Task: Find connections with filter location Seabra with filter topic #Jobsearchwith filter profile language English with filter current company V-Soft Consulting Group, Inc. with filter school Kalinga University, Raipur with filter industry Spring and Wire Product Manufacturing with filter service category Customer Support with filter keywords title Board of Directors
Action: Mouse moved to (452, 157)
Screenshot: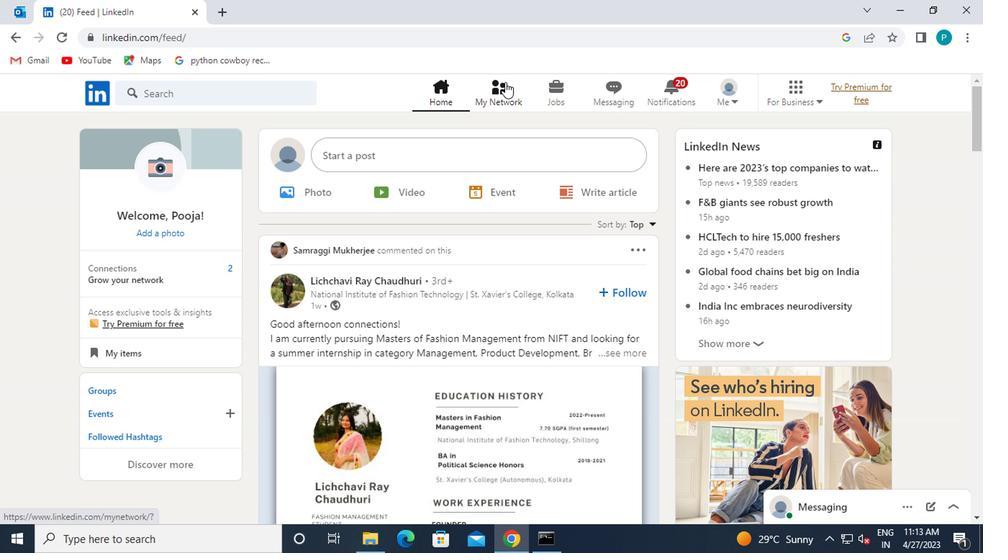 
Action: Mouse pressed left at (452, 157)
Screenshot: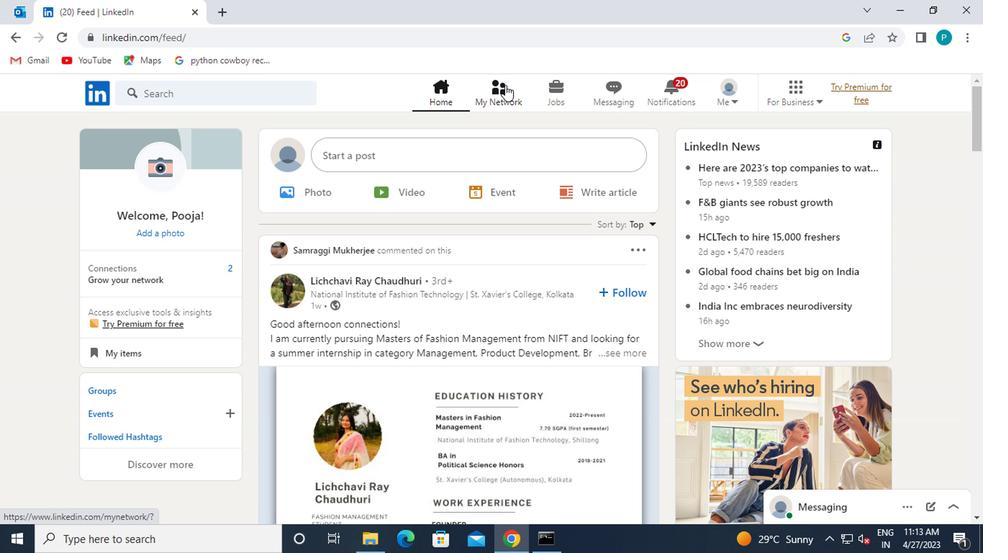 
Action: Mouse moved to (273, 201)
Screenshot: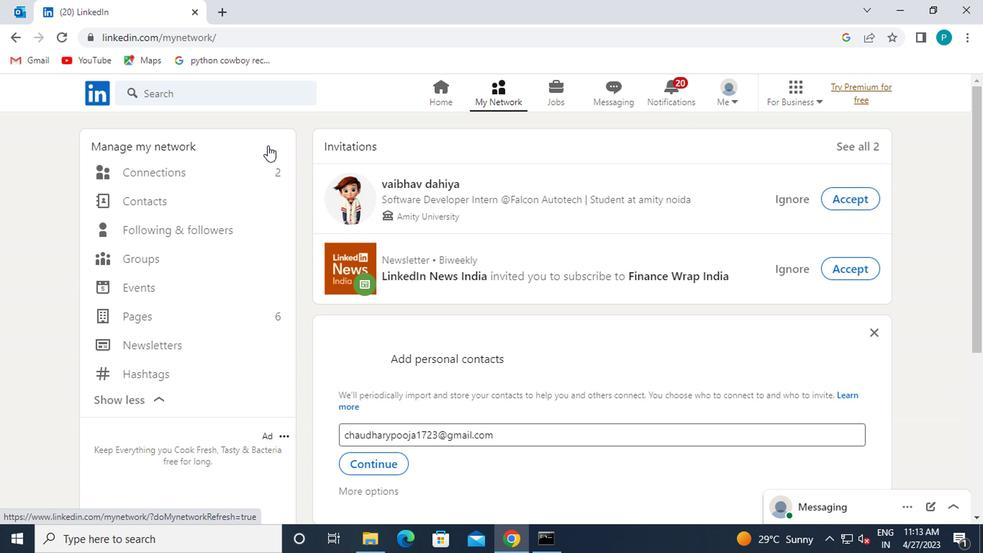 
Action: Mouse pressed left at (273, 201)
Screenshot: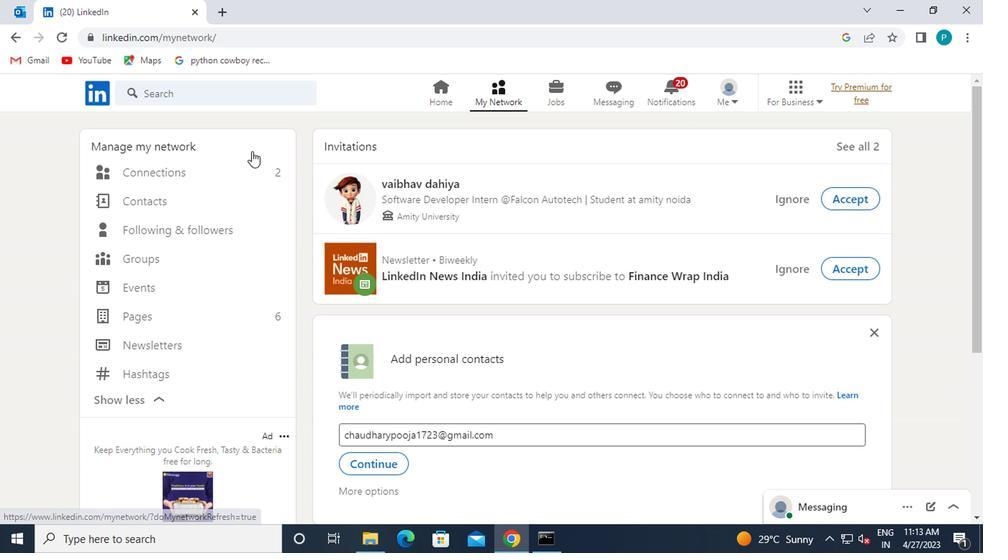 
Action: Mouse moved to (273, 210)
Screenshot: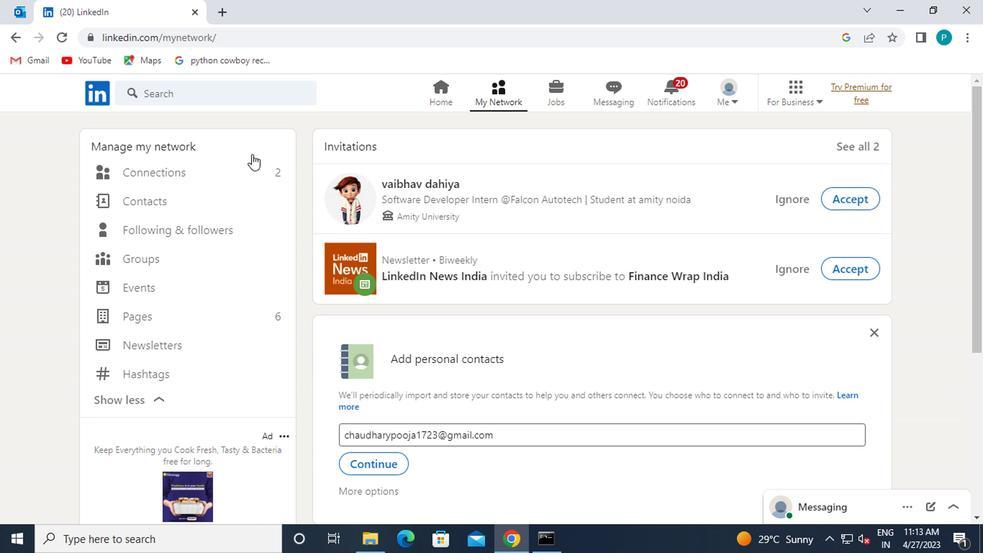 
Action: Mouse pressed left at (273, 210)
Screenshot: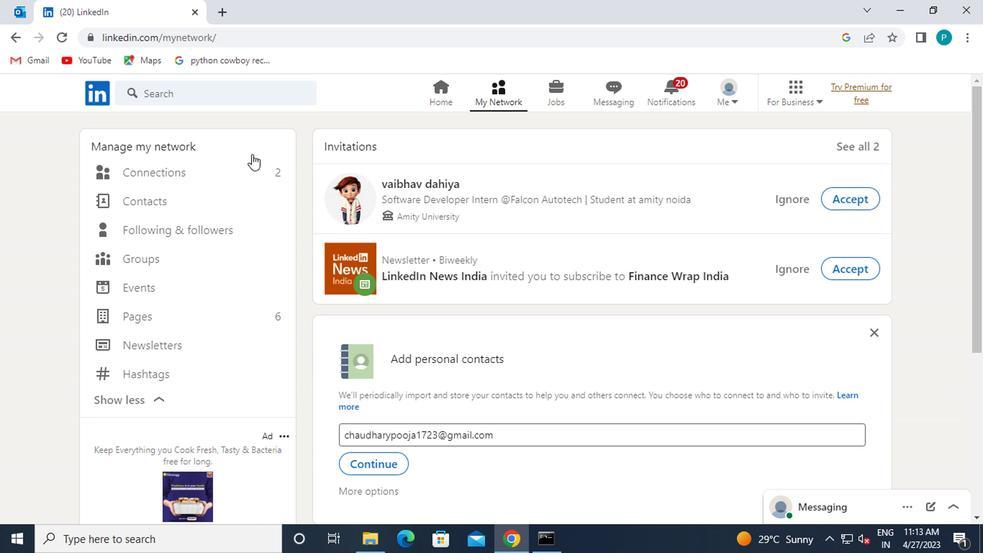 
Action: Mouse moved to (499, 216)
Screenshot: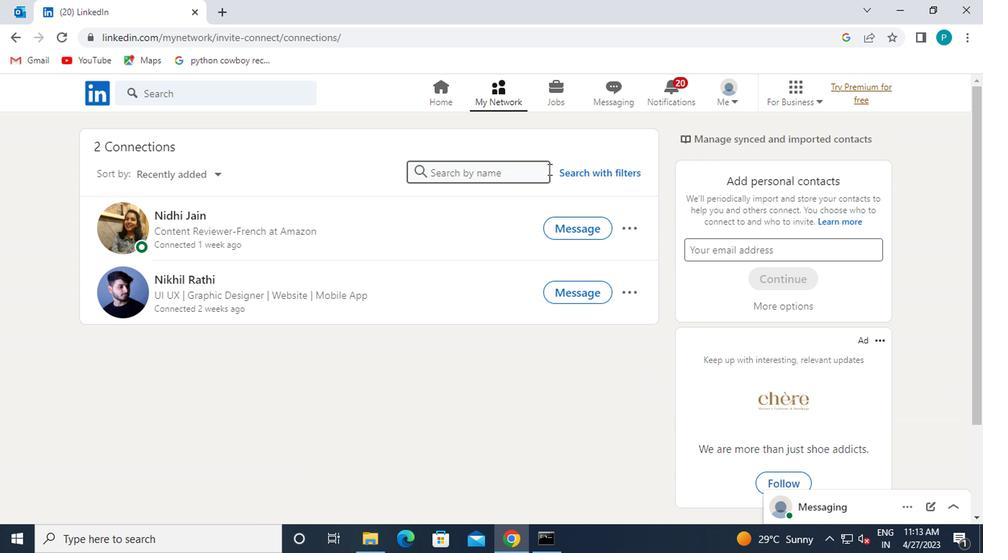 
Action: Mouse pressed left at (499, 216)
Screenshot: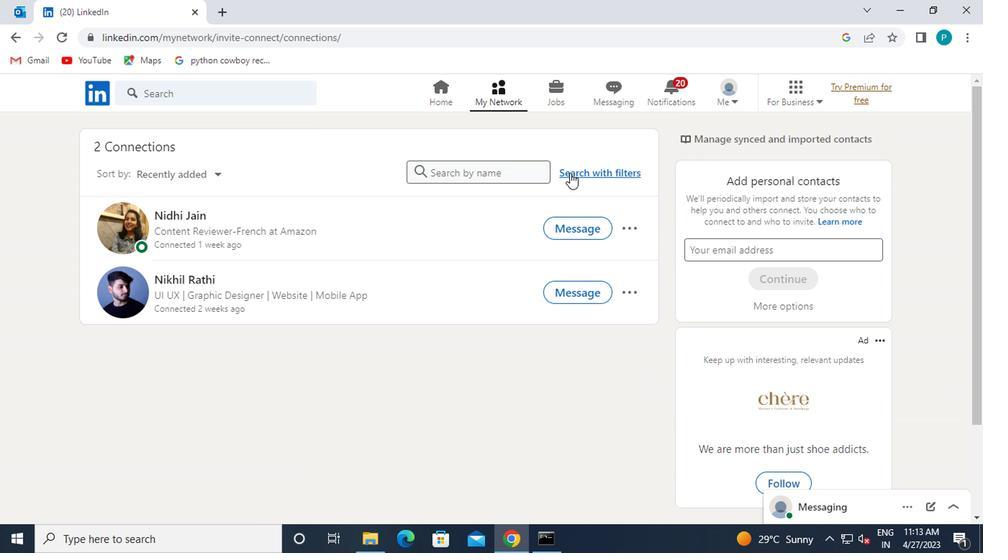 
Action: Mouse moved to (428, 192)
Screenshot: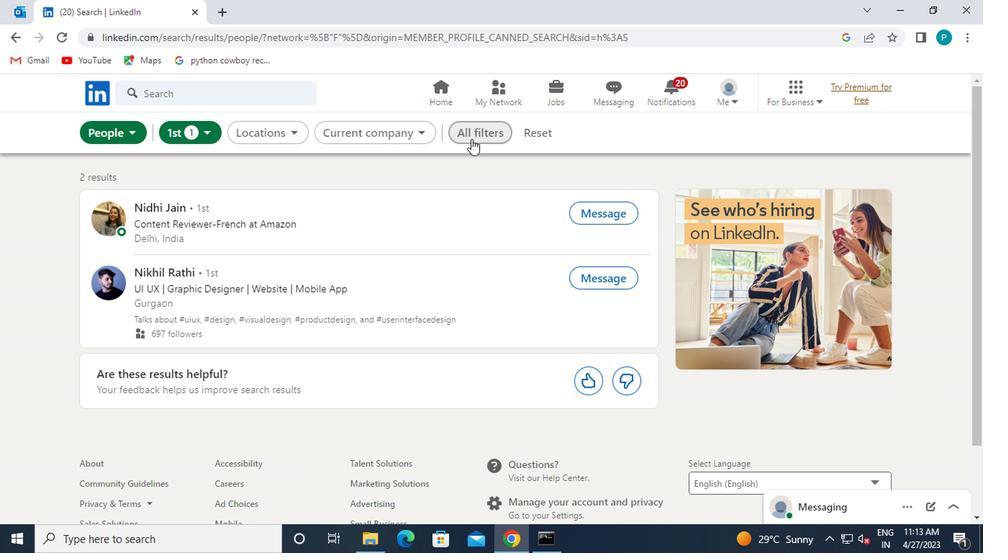 
Action: Mouse pressed left at (428, 192)
Screenshot: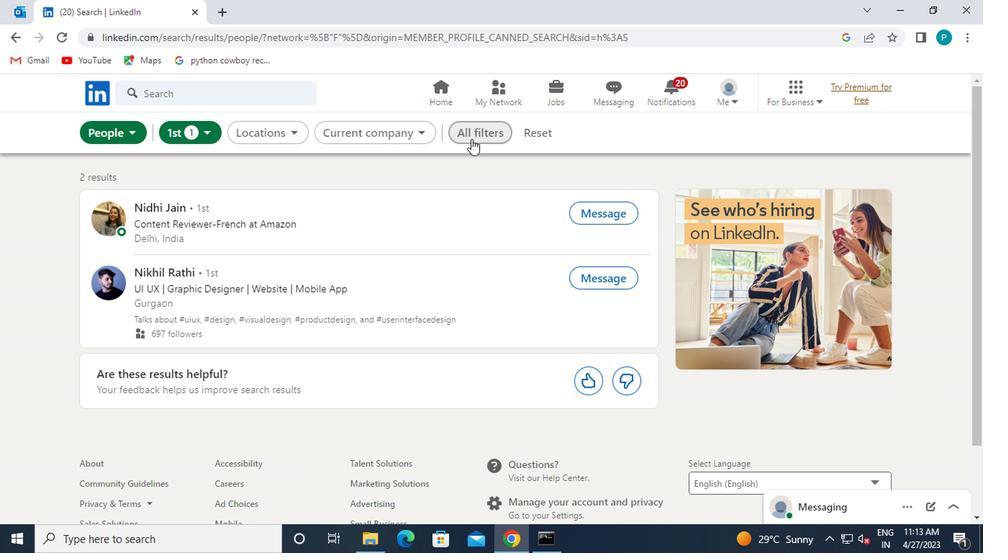 
Action: Mouse moved to (530, 327)
Screenshot: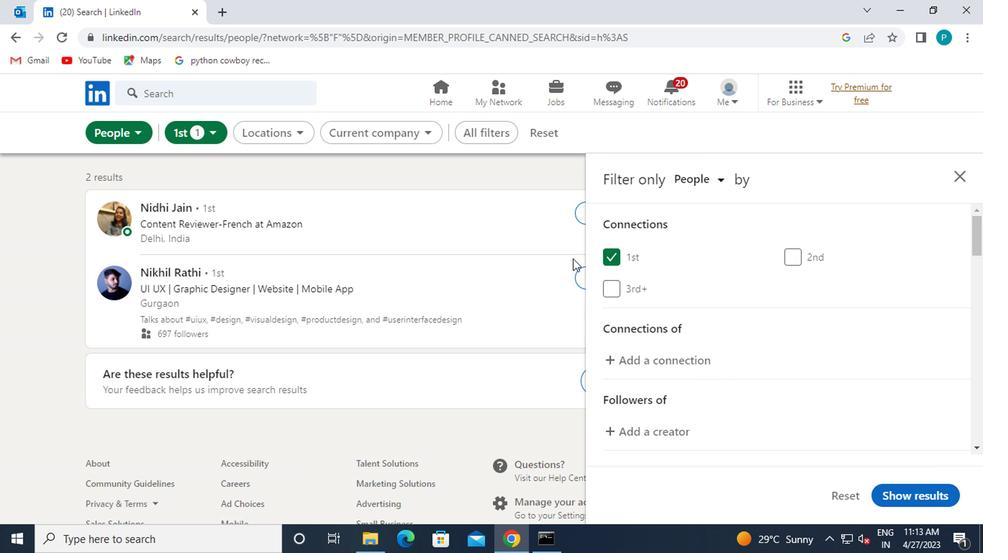 
Action: Mouse scrolled (530, 327) with delta (0, 0)
Screenshot: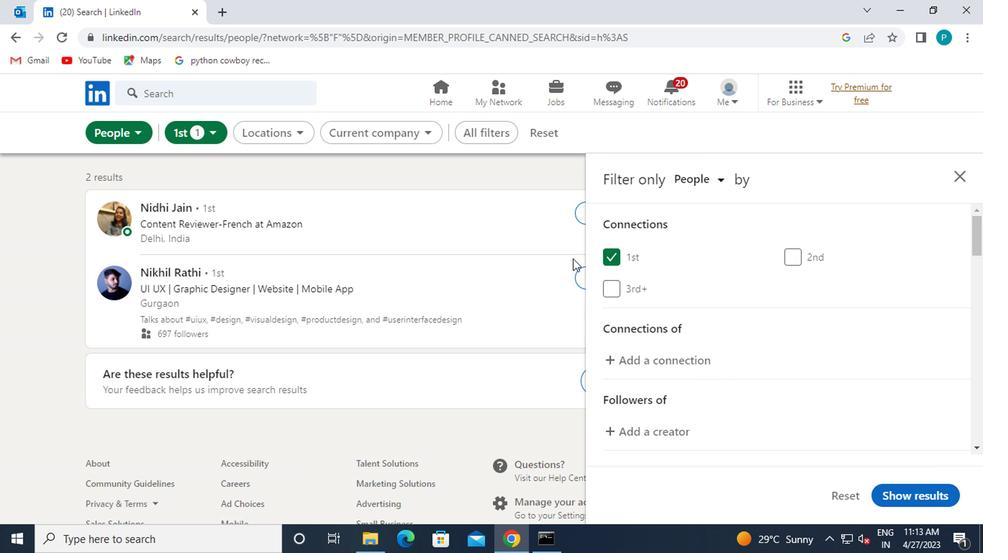 
Action: Mouse moved to (531, 331)
Screenshot: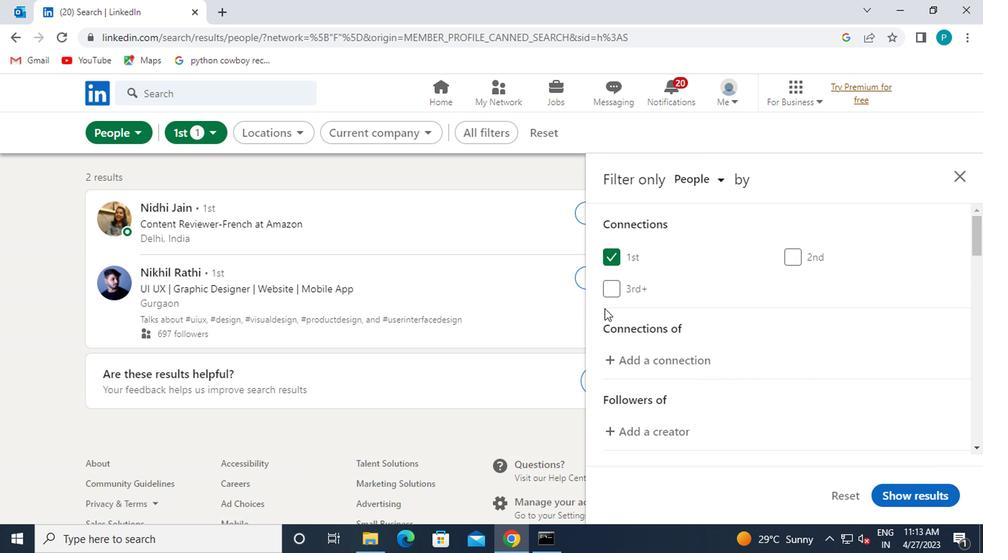 
Action: Mouse scrolled (531, 330) with delta (0, 0)
Screenshot: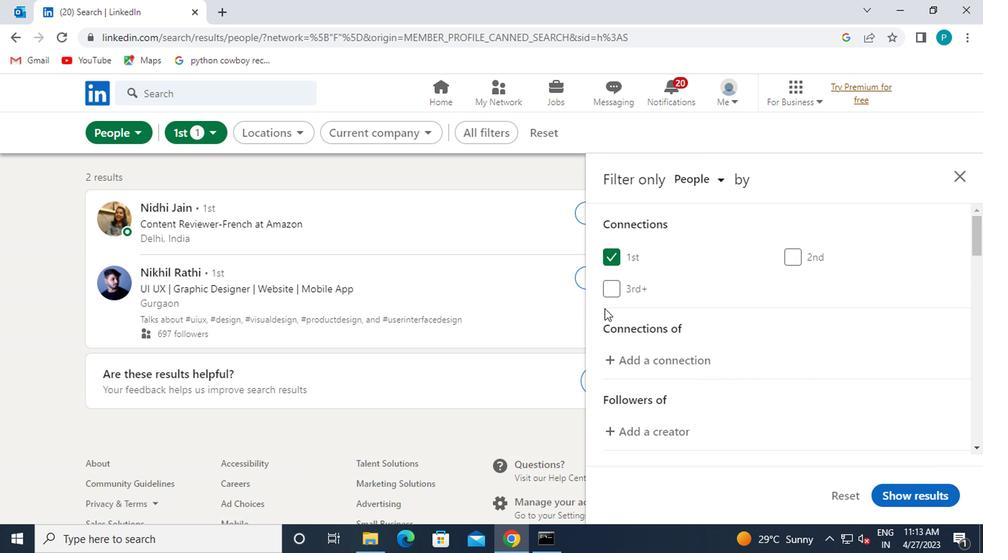 
Action: Mouse moved to (676, 389)
Screenshot: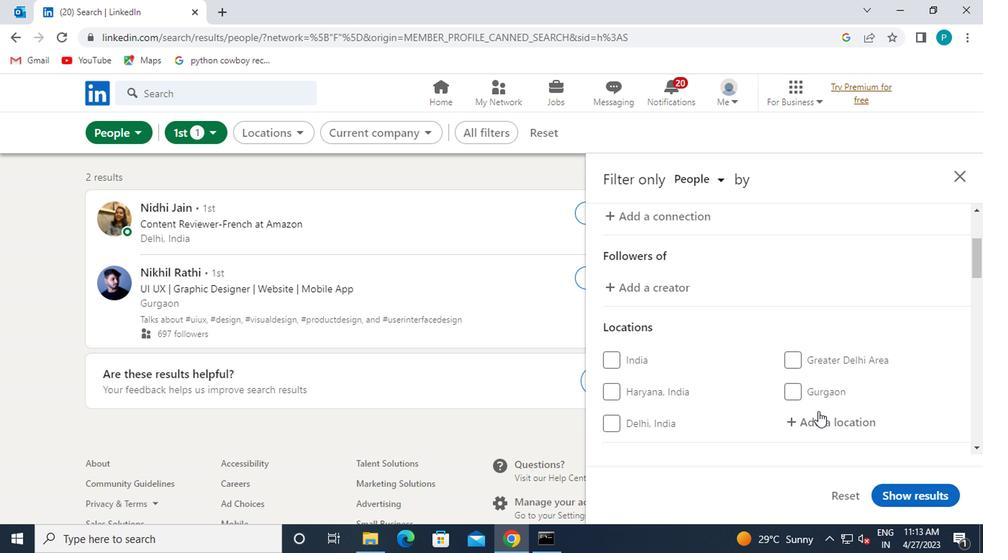 
Action: Mouse pressed left at (676, 389)
Screenshot: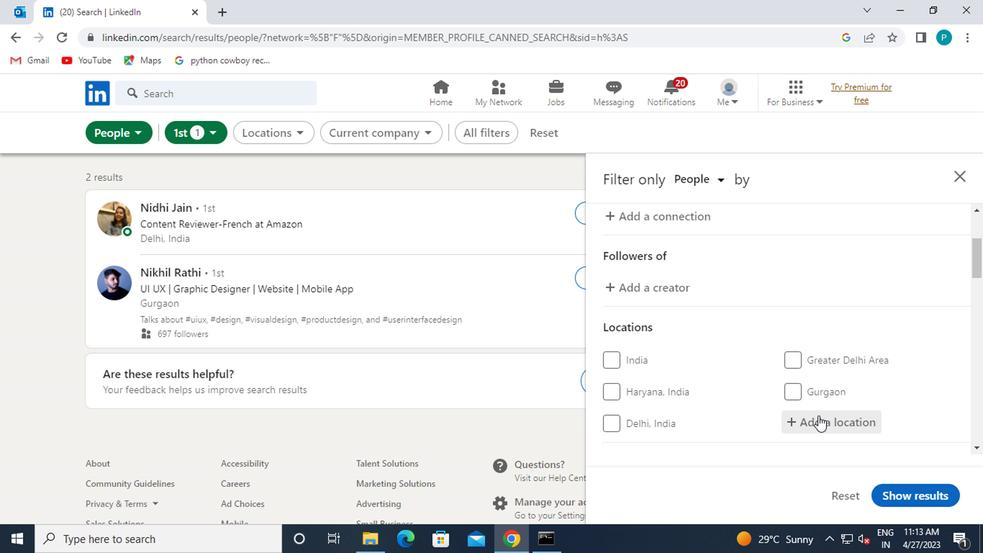 
Action: Mouse moved to (676, 390)
Screenshot: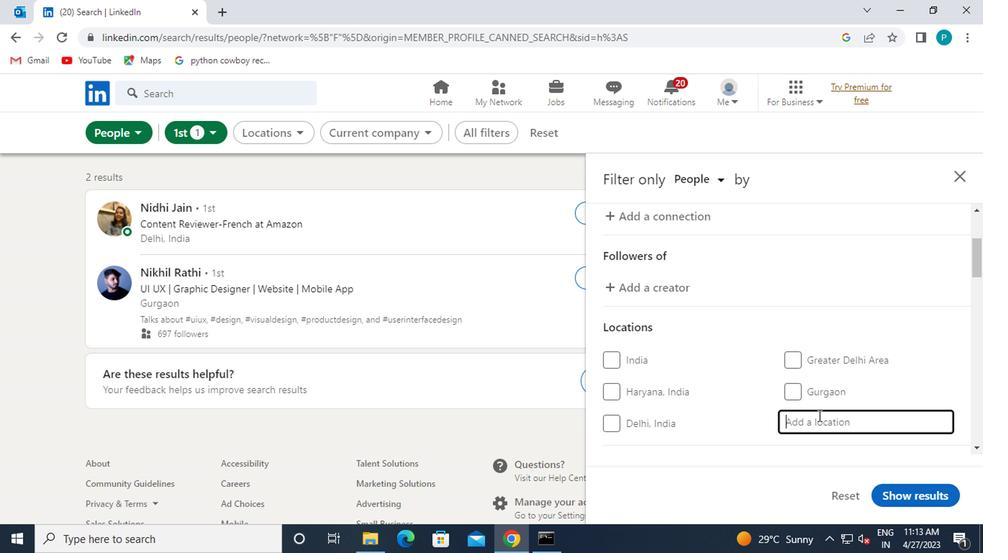 
Action: Key pressed seabra
Screenshot: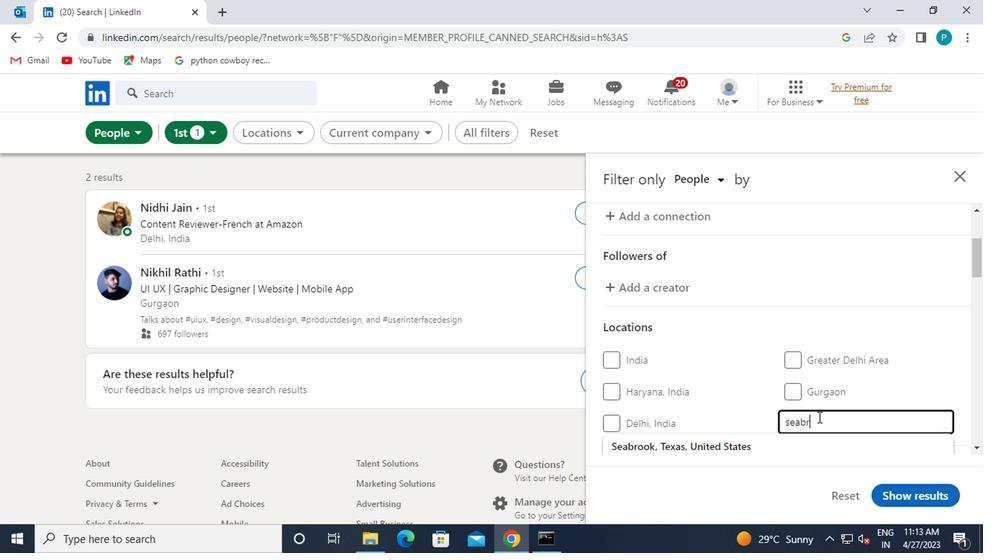 
Action: Mouse moved to (627, 360)
Screenshot: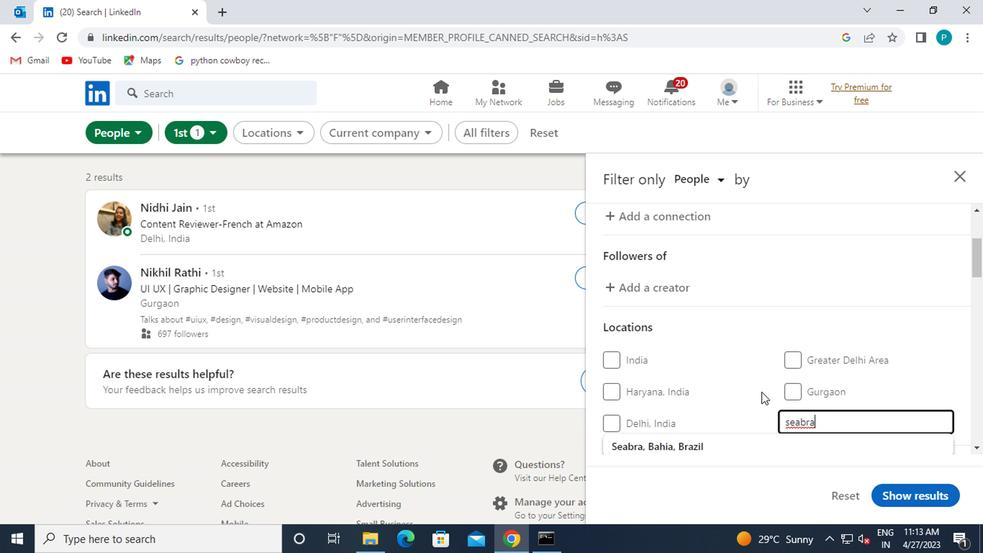 
Action: Mouse scrolled (627, 359) with delta (0, 0)
Screenshot: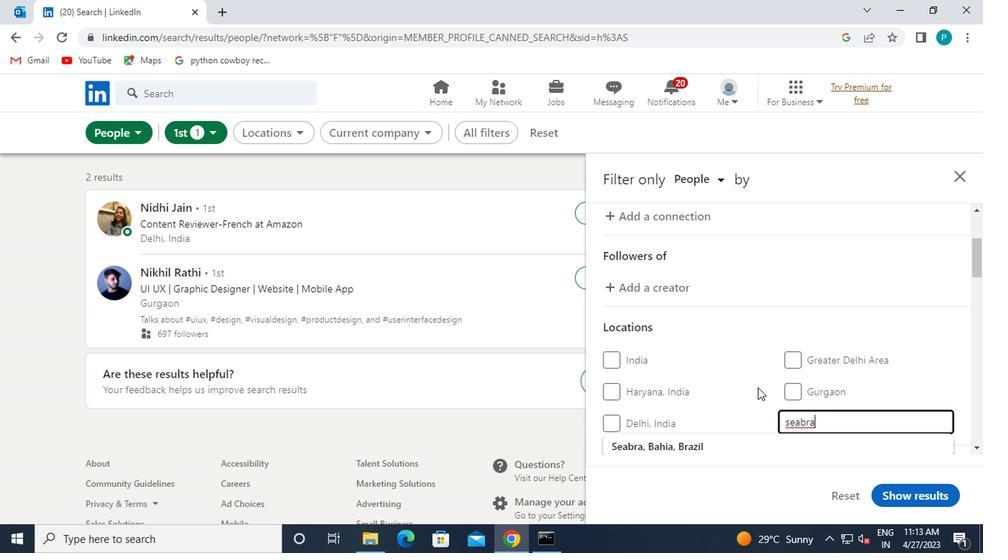 
Action: Mouse moved to (596, 360)
Screenshot: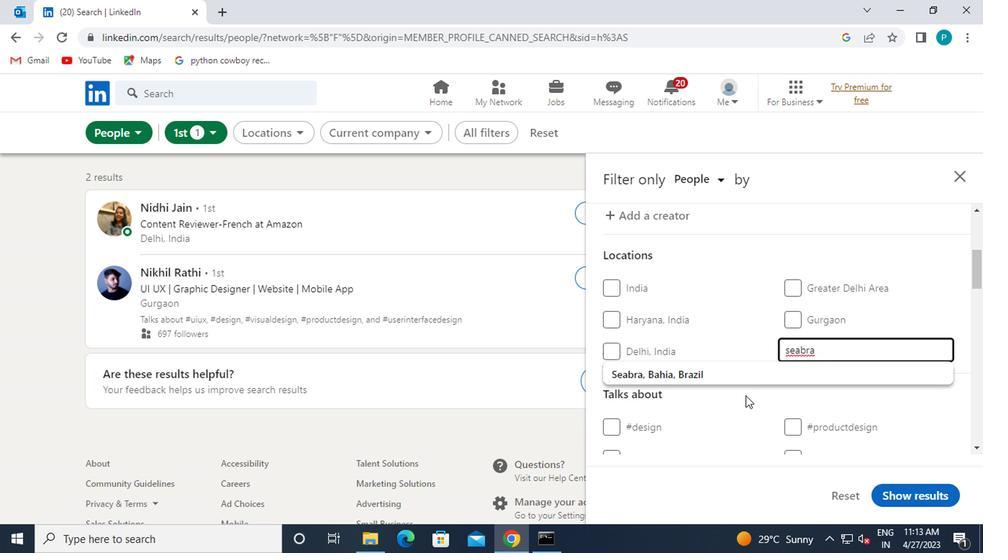 
Action: Mouse pressed left at (596, 360)
Screenshot: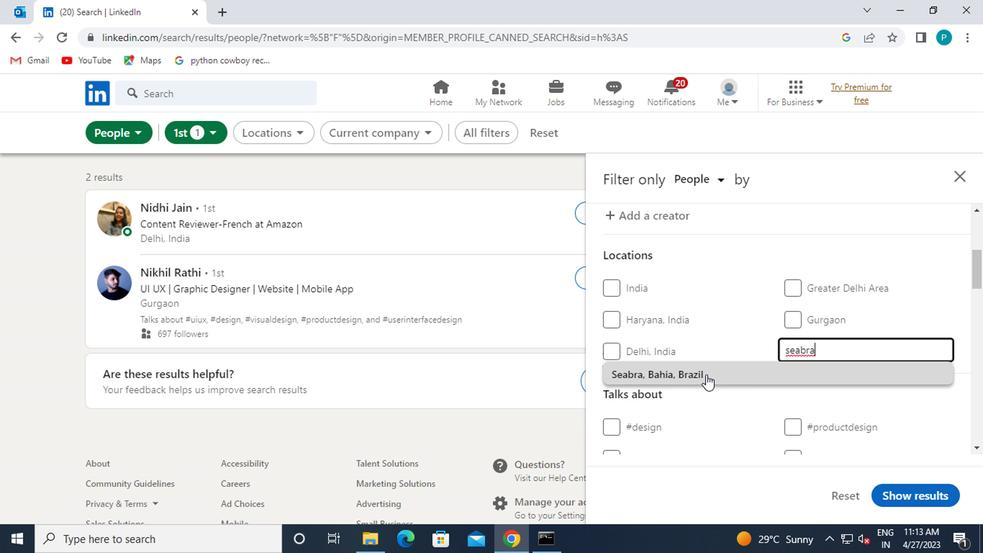 
Action: Mouse moved to (667, 379)
Screenshot: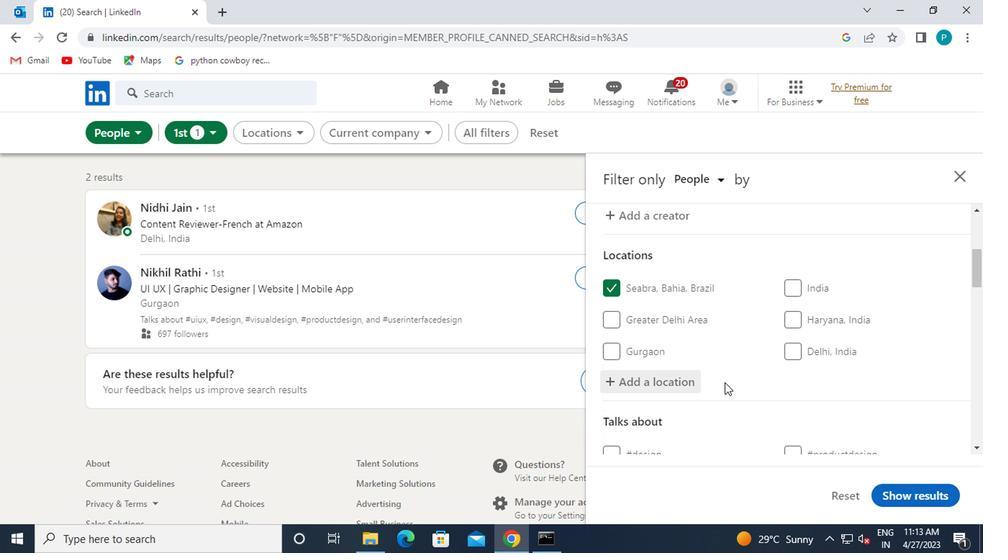 
Action: Mouse scrolled (667, 379) with delta (0, 0)
Screenshot: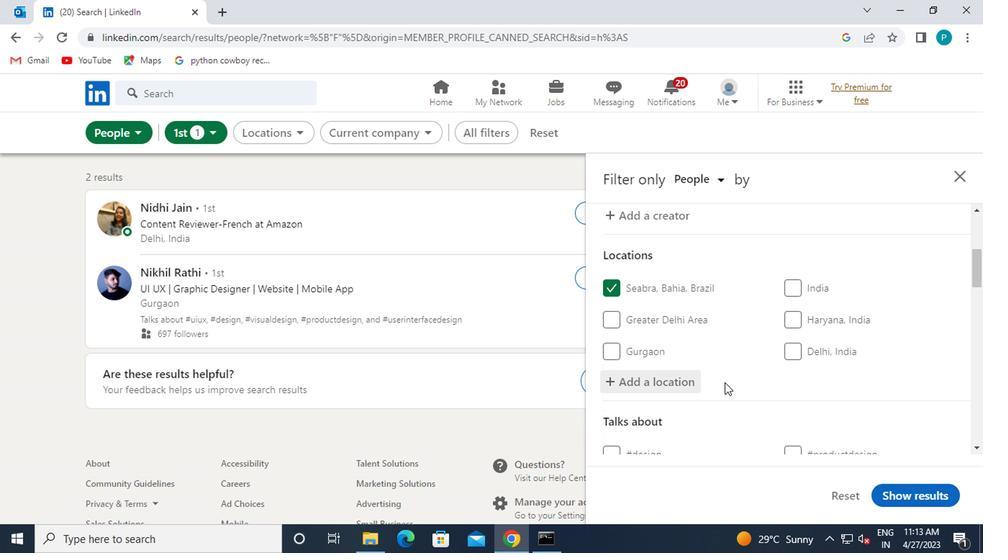 
Action: Mouse moved to (672, 381)
Screenshot: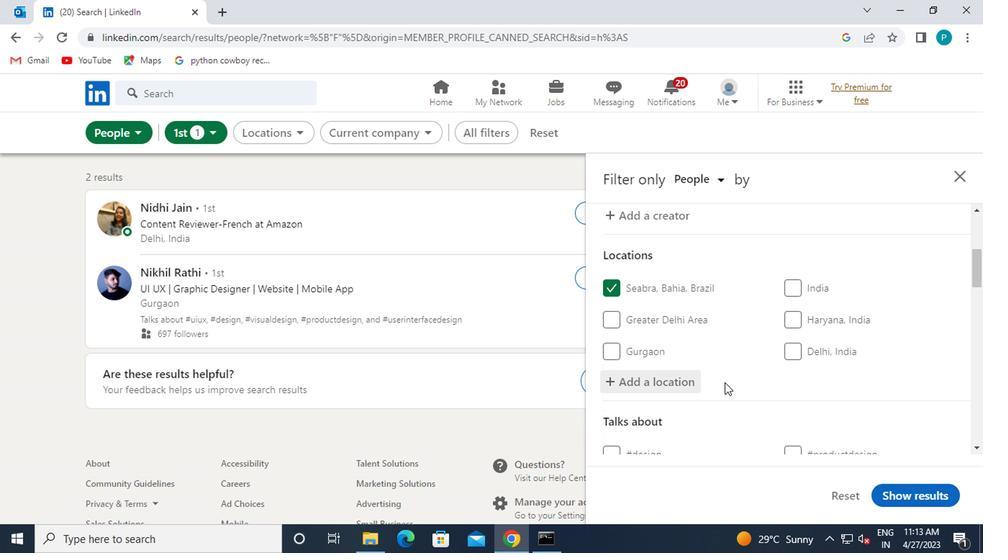 
Action: Mouse scrolled (672, 380) with delta (0, 0)
Screenshot: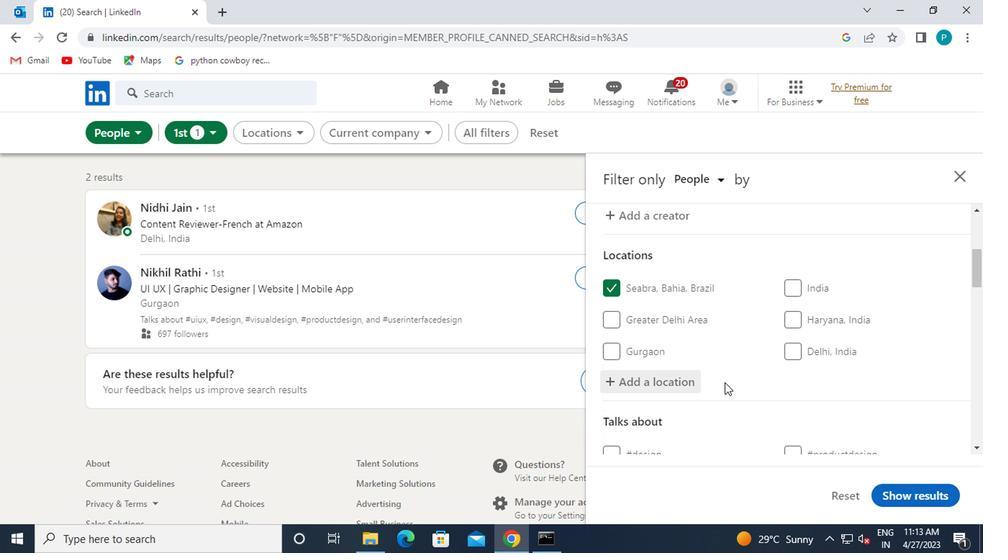 
Action: Mouse moved to (646, 329)
Screenshot: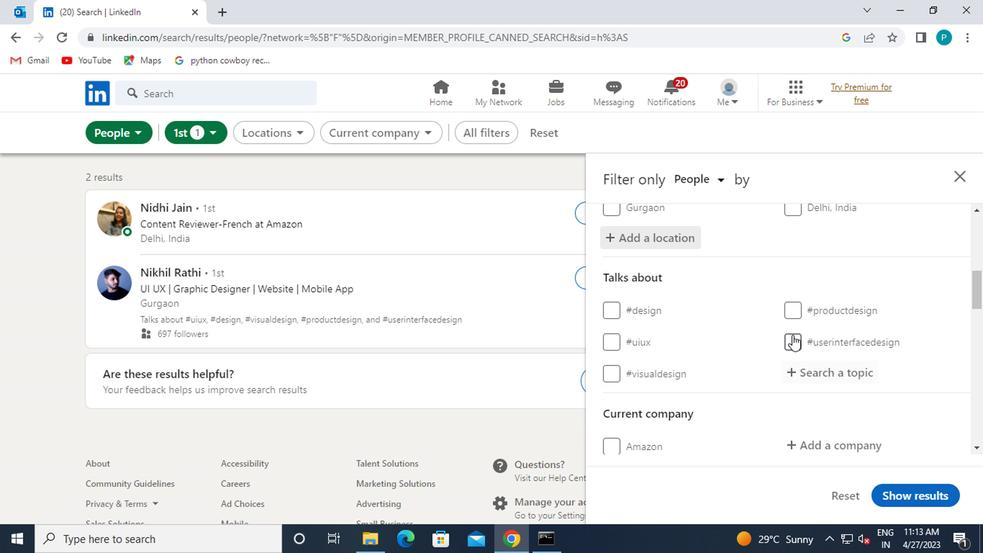 
Action: Mouse scrolled (646, 329) with delta (0, 0)
Screenshot: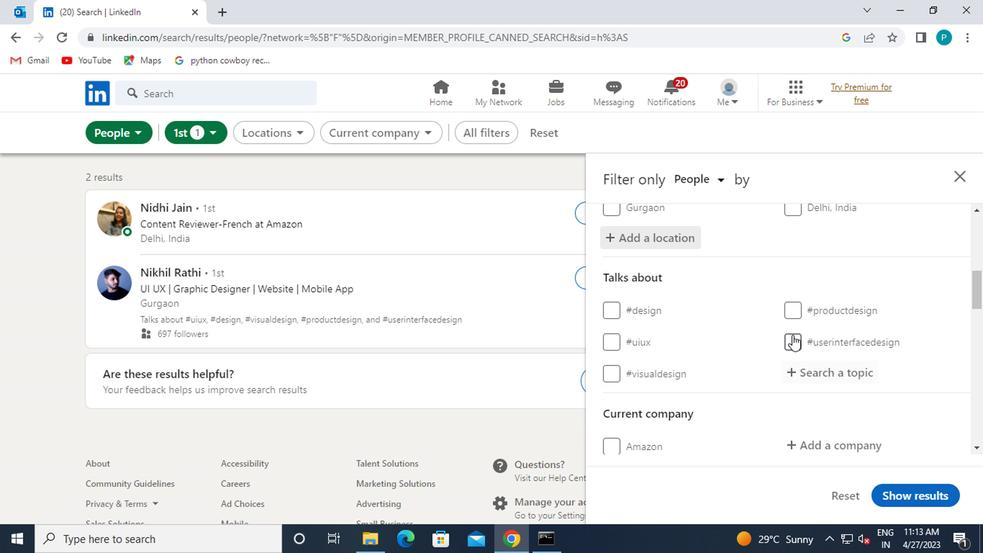 
Action: Mouse moved to (643, 330)
Screenshot: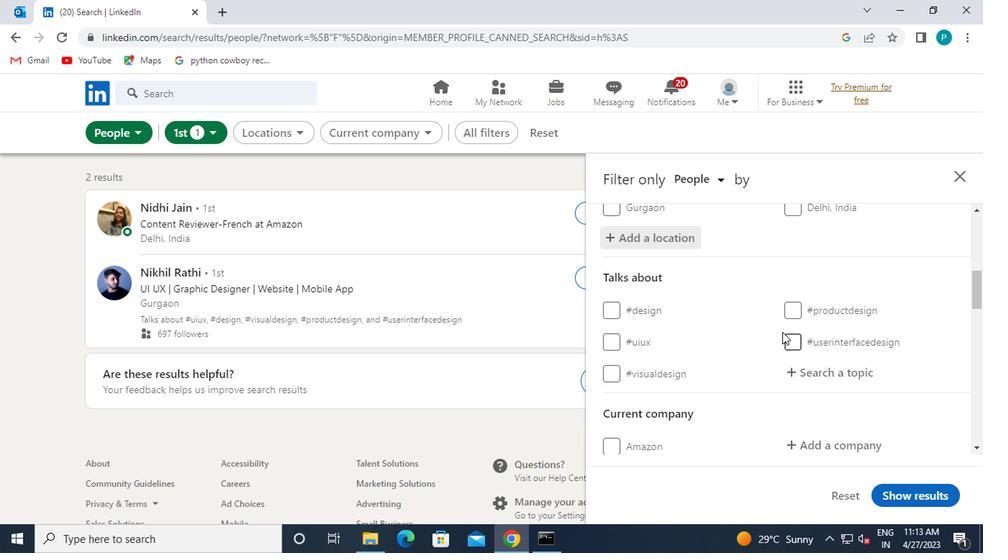 
Action: Mouse scrolled (643, 330) with delta (0, 0)
Screenshot: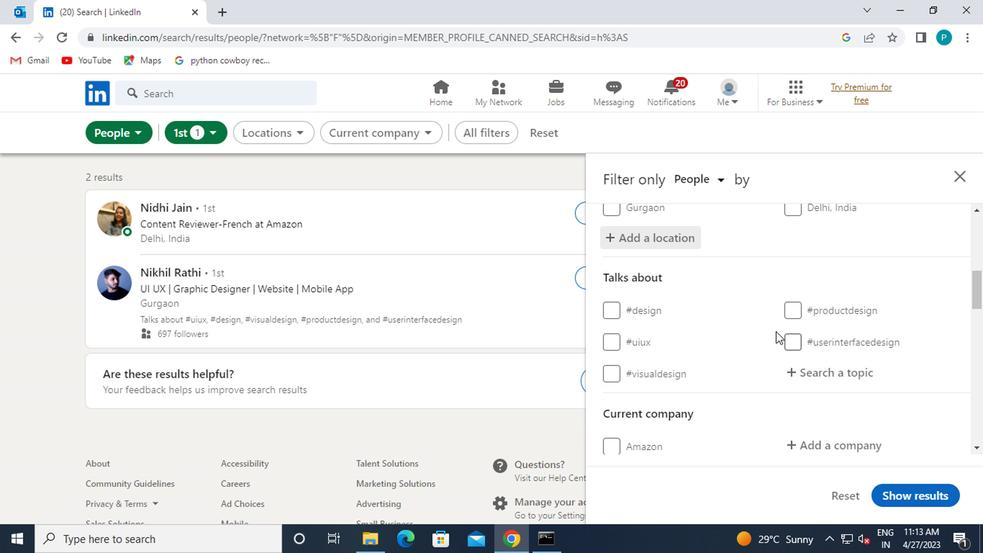 
Action: Mouse scrolled (643, 329) with delta (0, 0)
Screenshot: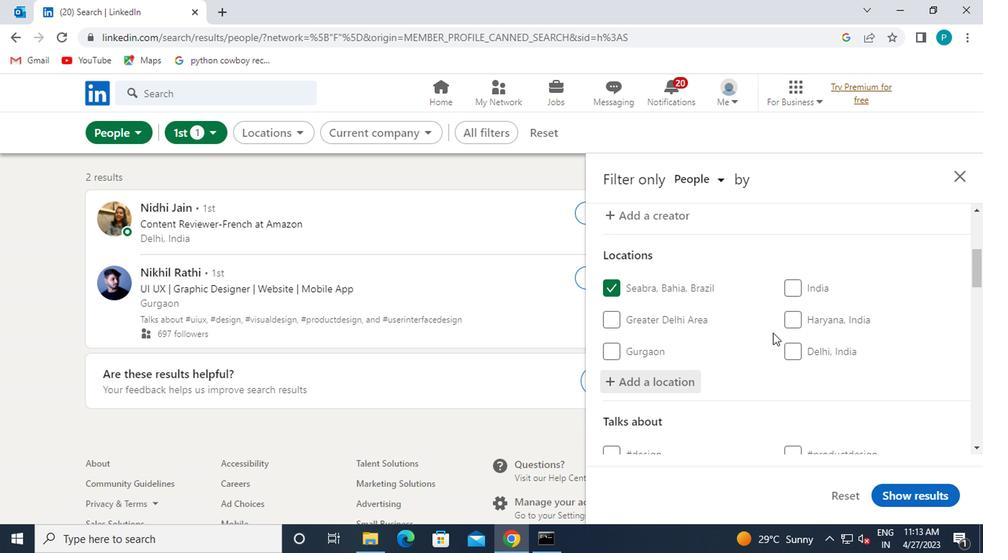 
Action: Mouse moved to (643, 334)
Screenshot: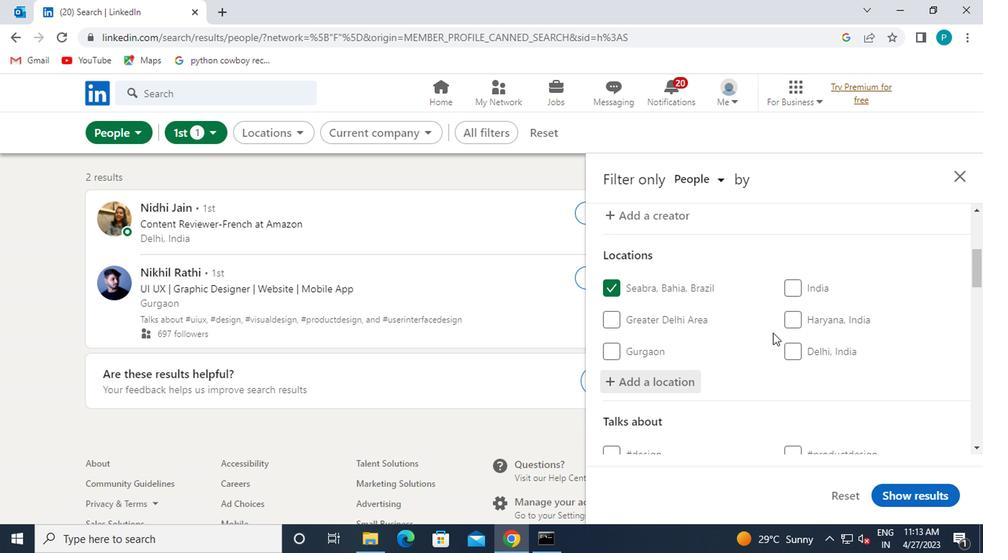 
Action: Mouse scrolled (643, 333) with delta (0, 0)
Screenshot: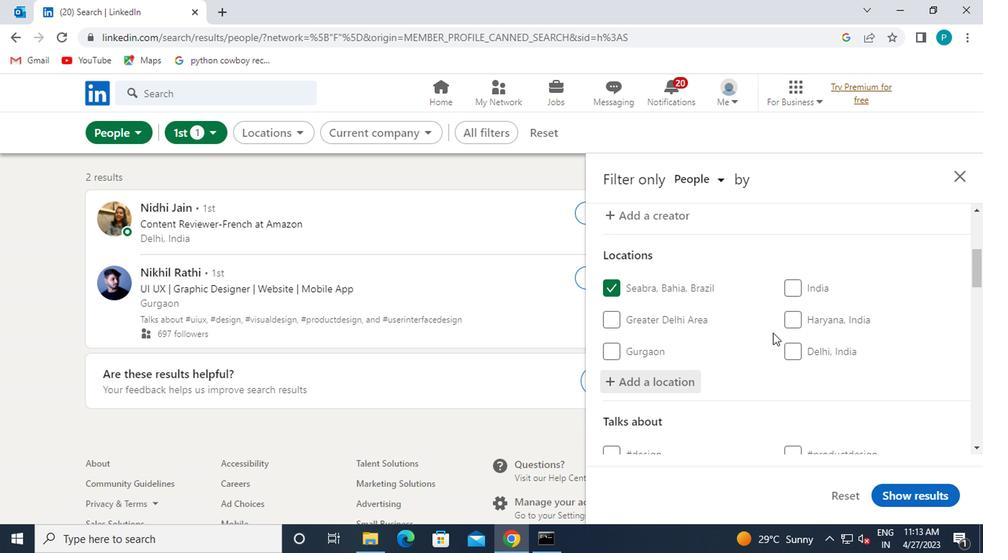
Action: Mouse moved to (678, 358)
Screenshot: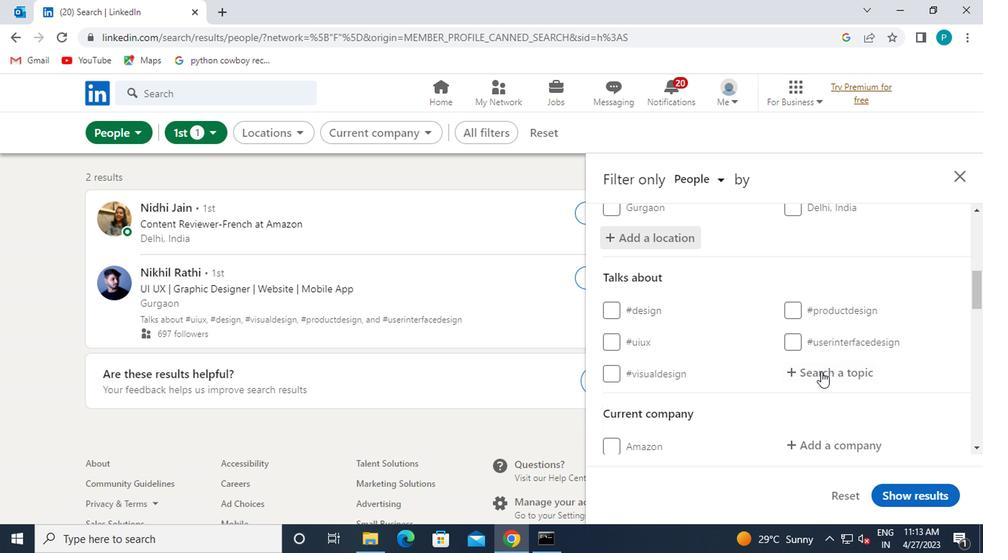 
Action: Mouse pressed left at (678, 358)
Screenshot: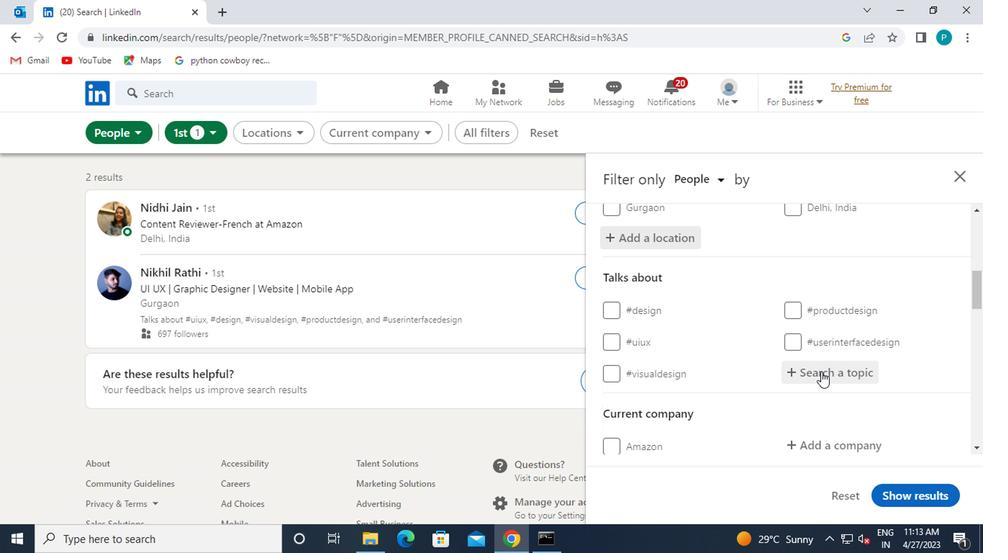 
Action: Mouse moved to (676, 357)
Screenshot: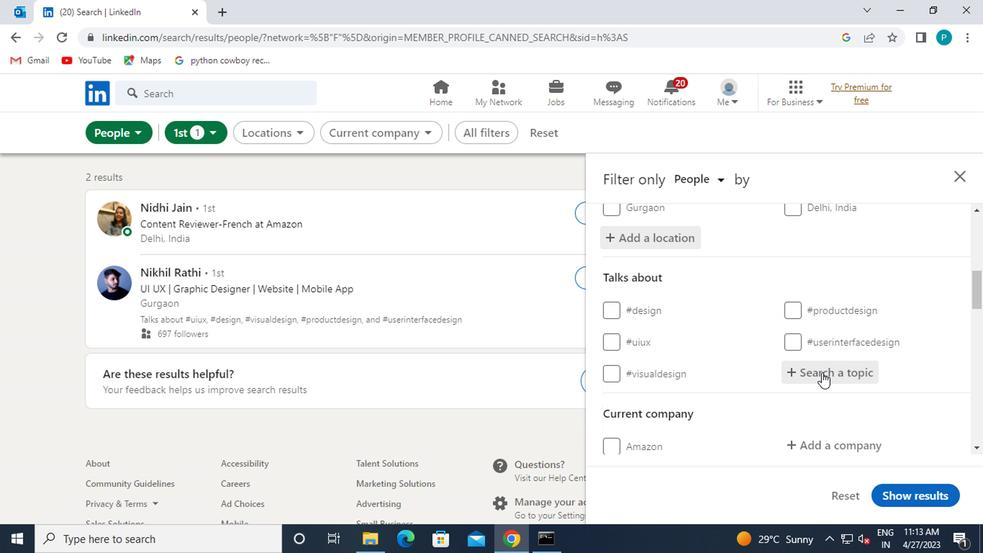 
Action: Key pressed <Key.shift>#<Key.caps_lock>J<Key.caps_lock>OBSEARCG<Key.backspace>H
Screenshot: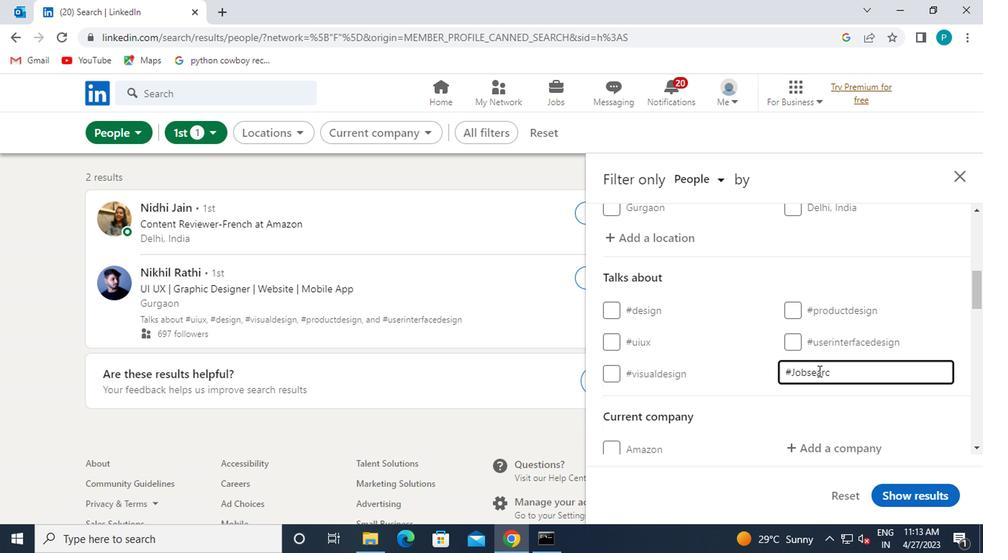 
Action: Mouse moved to (651, 357)
Screenshot: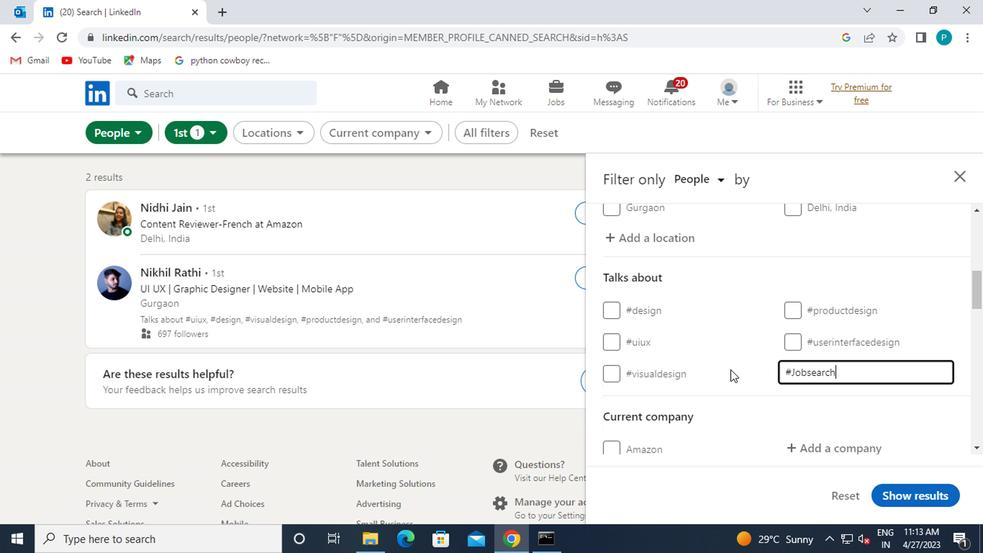 
Action: Mouse scrolled (651, 356) with delta (0, 0)
Screenshot: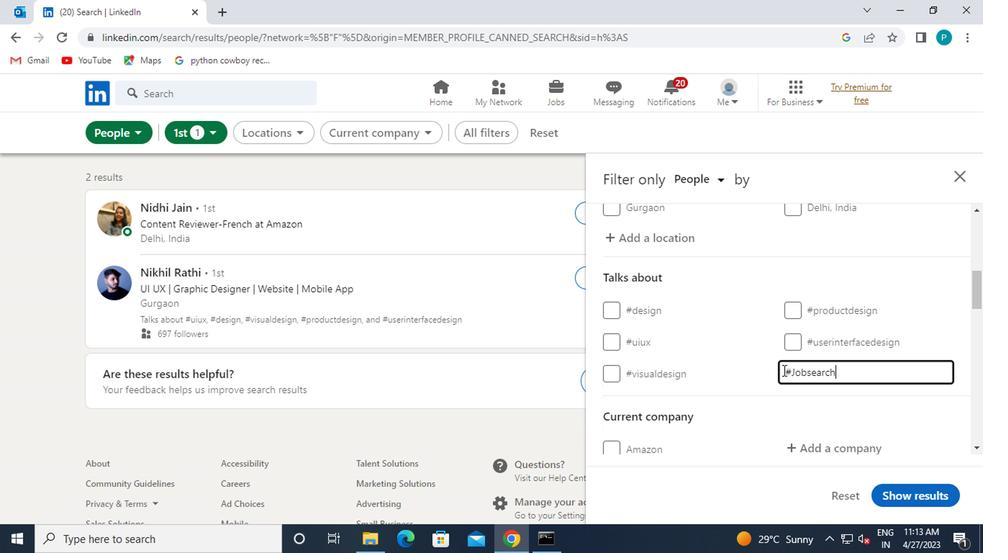 
Action: Mouse moved to (655, 360)
Screenshot: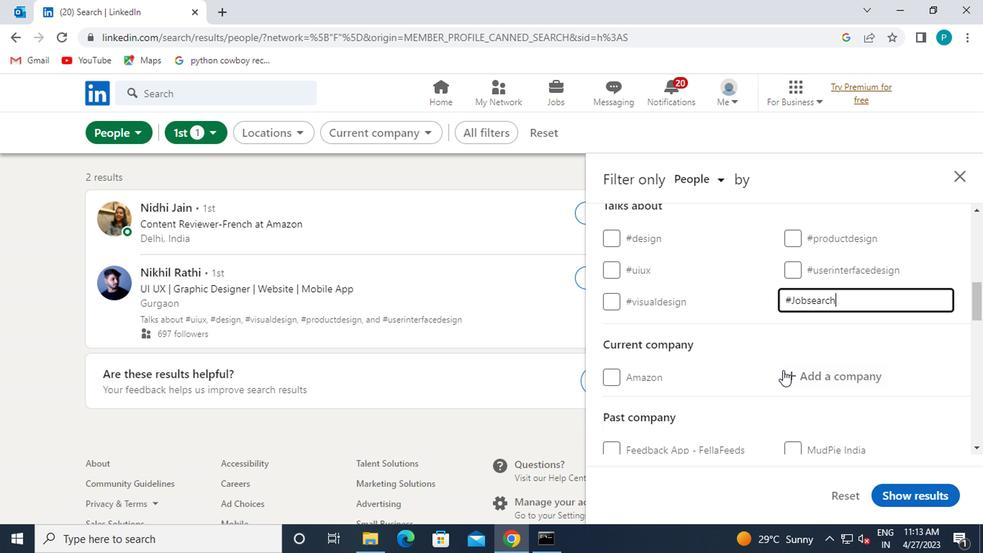 
Action: Mouse pressed left at (655, 360)
Screenshot: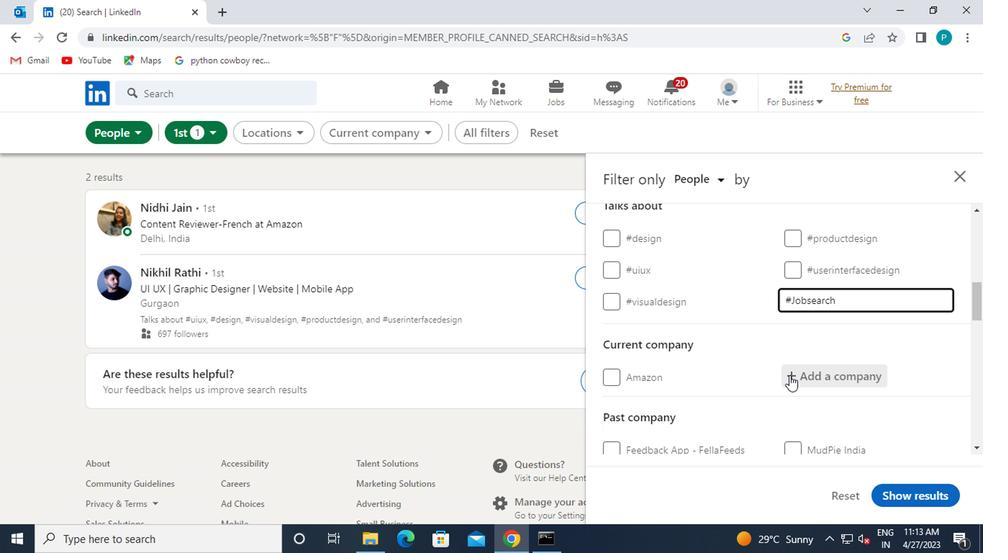 
Action: Key pressed V<Key.space>SOFT
Screenshot: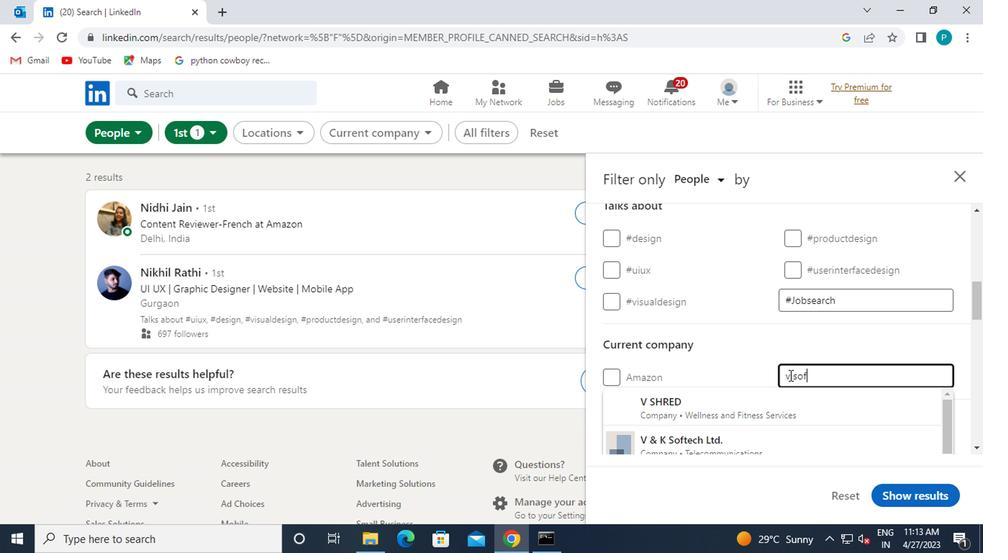 
Action: Mouse moved to (626, 359)
Screenshot: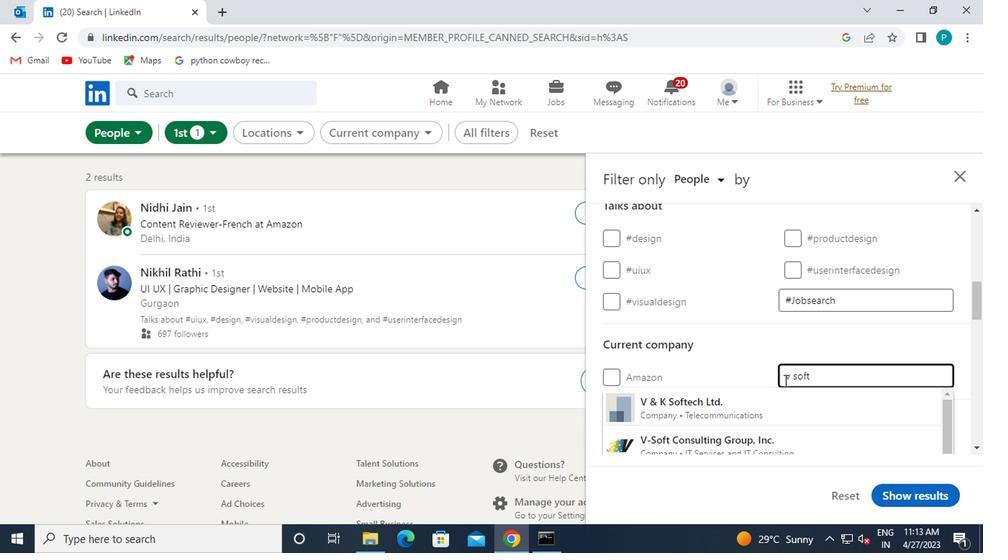 
Action: Mouse scrolled (626, 358) with delta (0, 0)
Screenshot: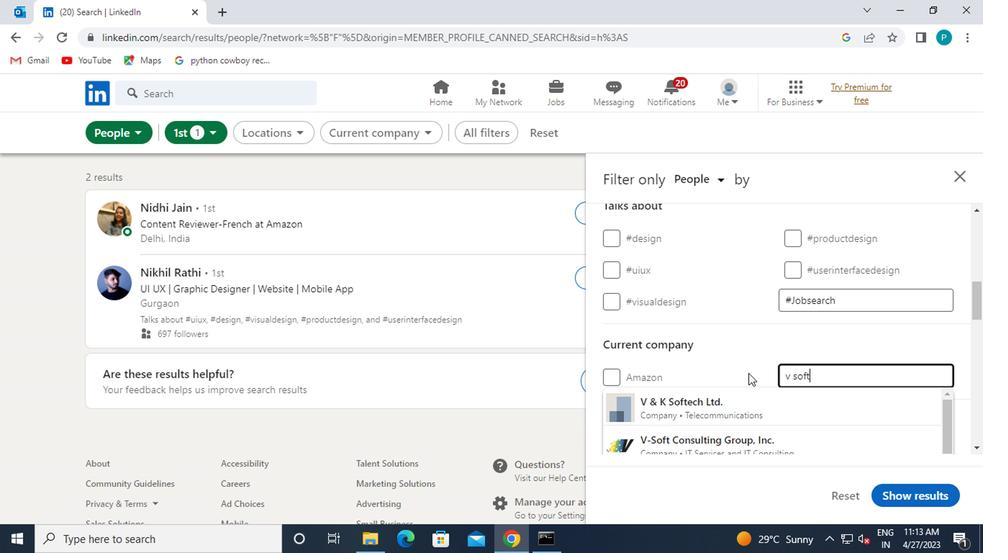
Action: Mouse moved to (607, 355)
Screenshot: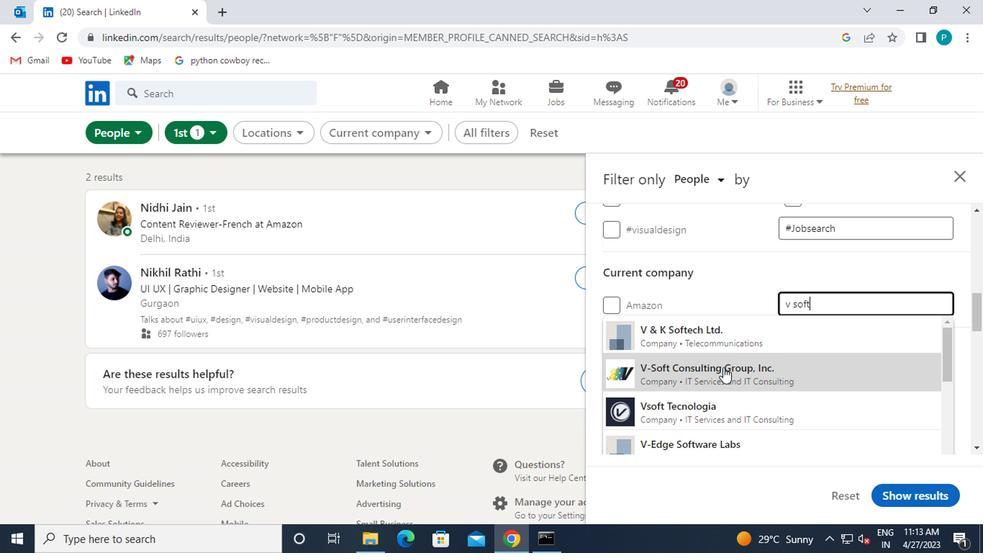 
Action: Mouse pressed left at (607, 355)
Screenshot: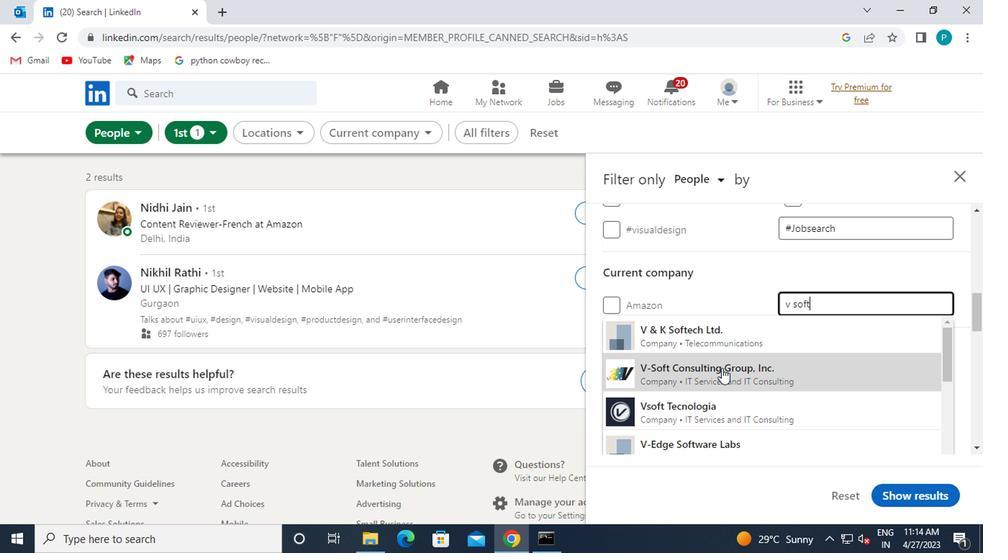 
Action: Mouse moved to (551, 354)
Screenshot: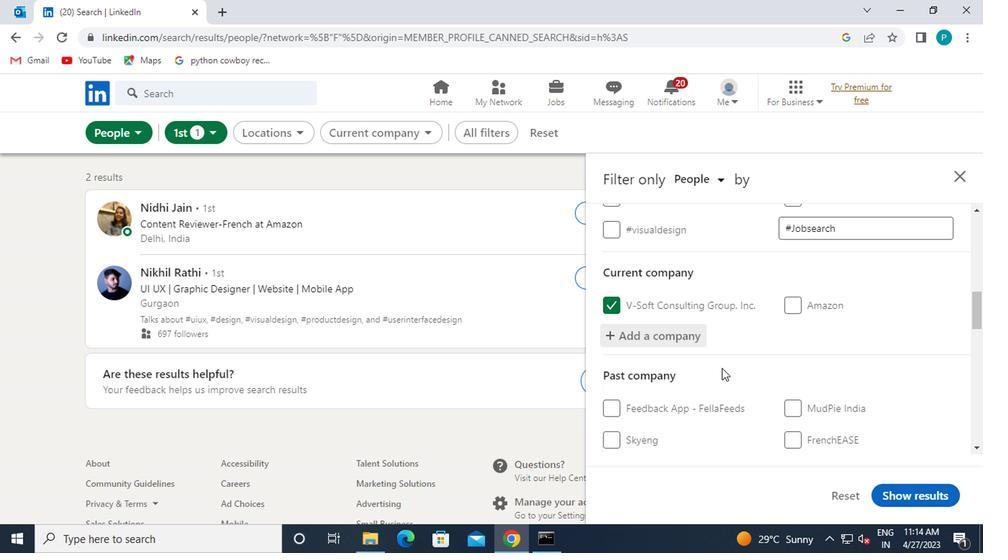 
Action: Mouse scrolled (551, 354) with delta (0, 0)
Screenshot: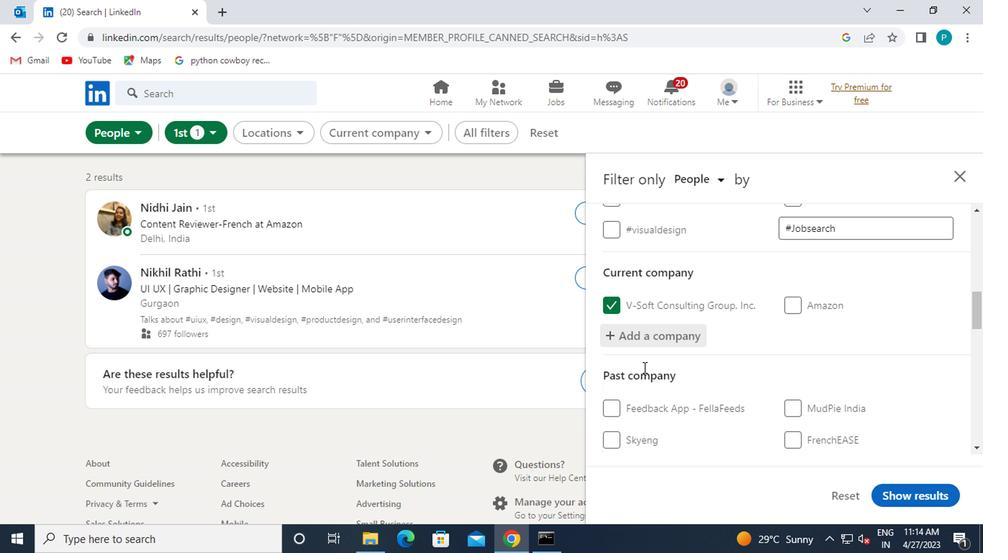 
Action: Mouse scrolled (551, 354) with delta (0, 0)
Screenshot: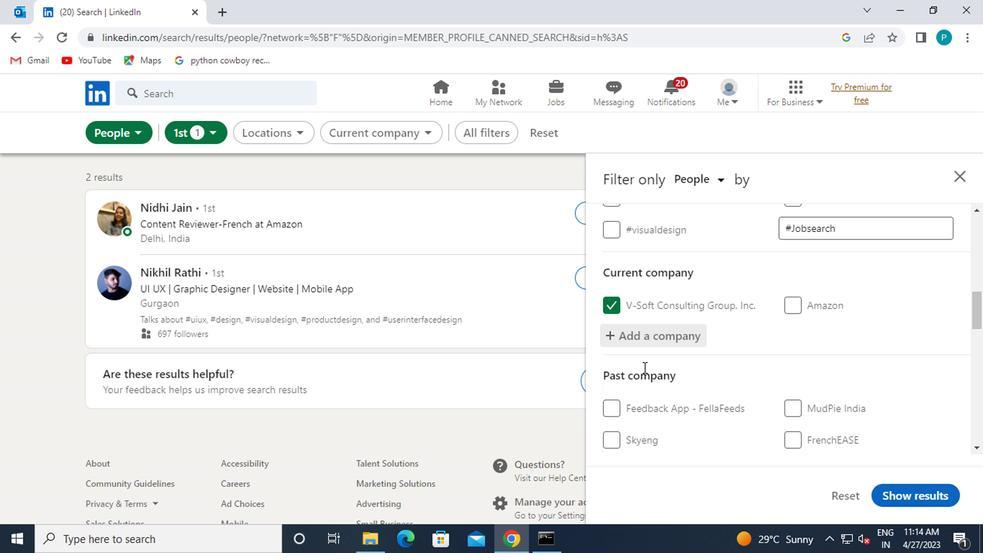 
Action: Mouse moved to (659, 348)
Screenshot: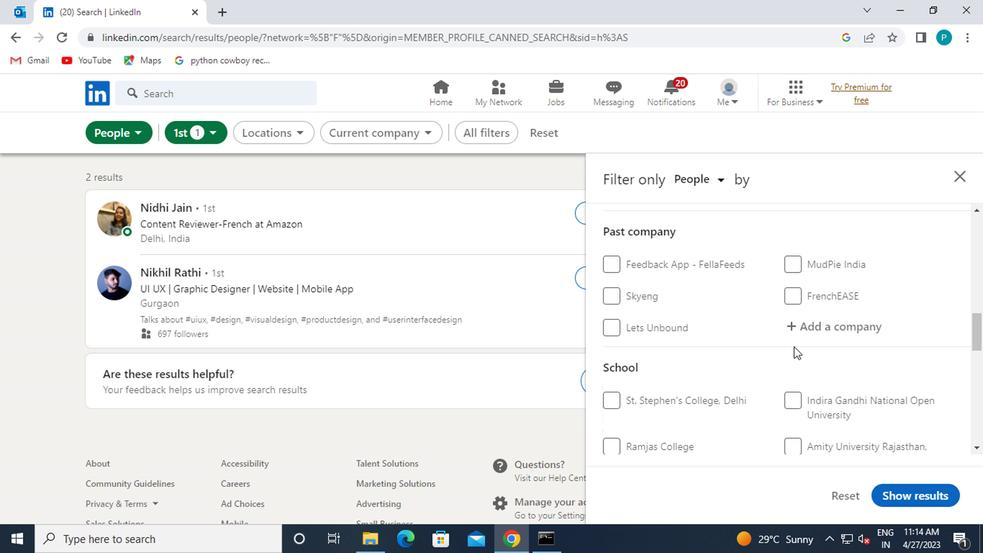 
Action: Mouse scrolled (659, 348) with delta (0, 0)
Screenshot: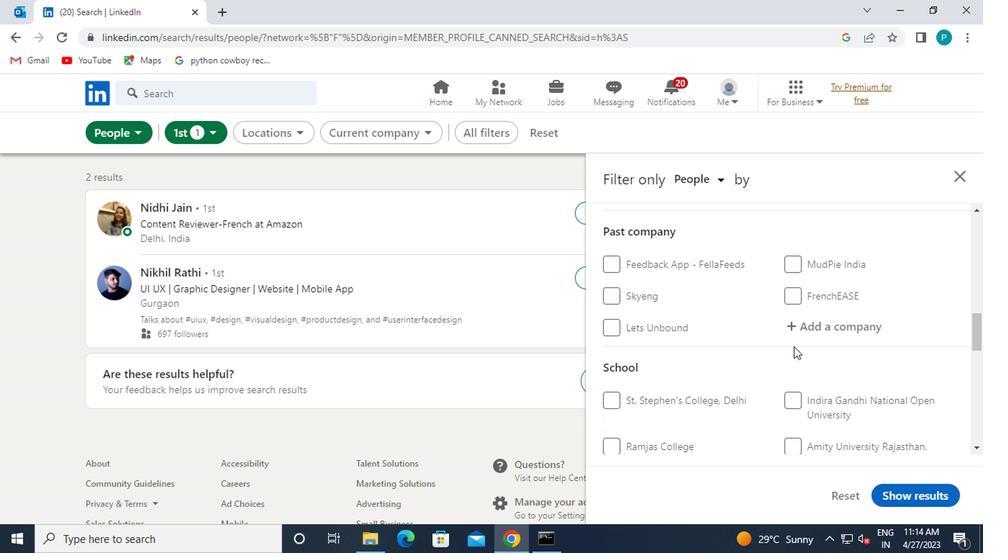 
Action: Mouse moved to (660, 350)
Screenshot: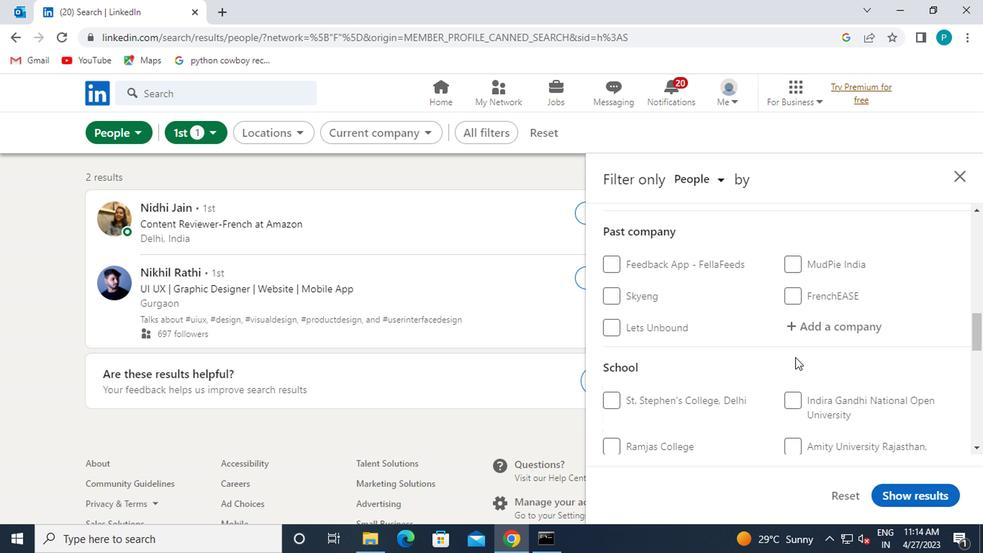 
Action: Mouse scrolled (660, 350) with delta (0, 0)
Screenshot: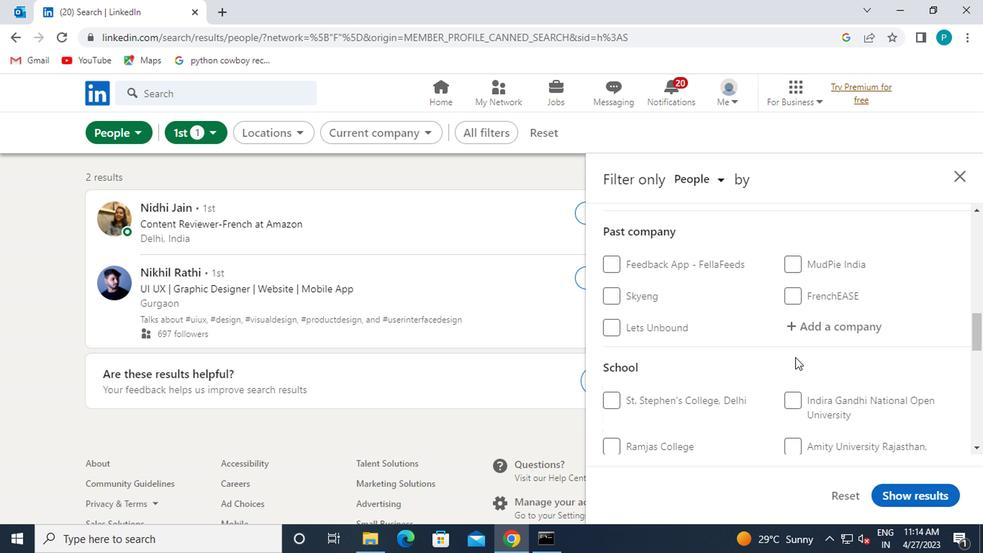 
Action: Mouse moved to (669, 349)
Screenshot: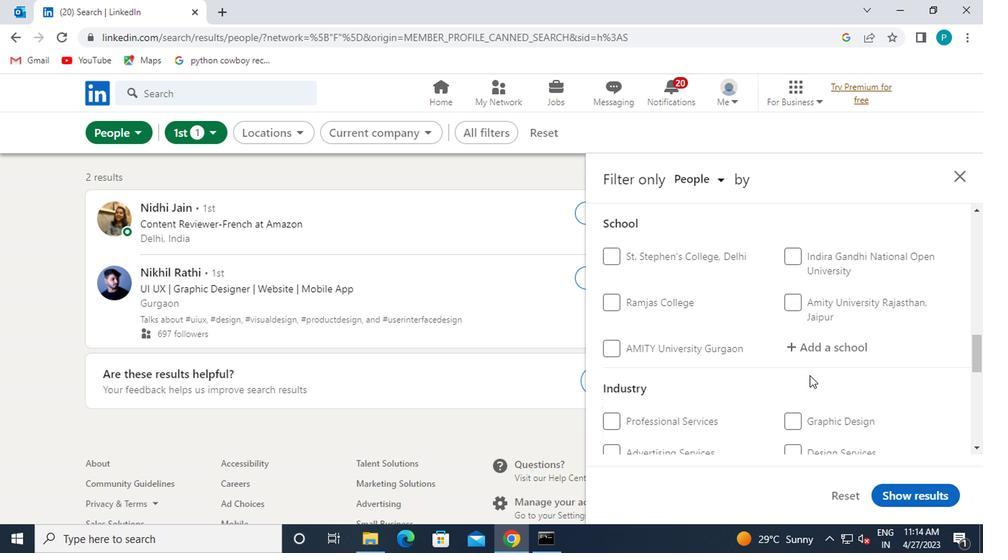 
Action: Mouse pressed left at (669, 349)
Screenshot: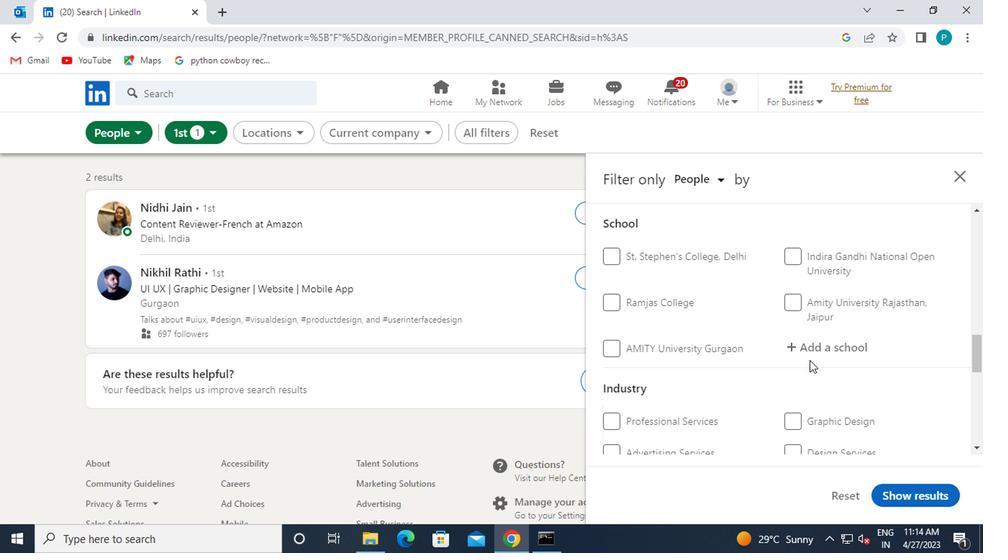 
Action: Mouse moved to (669, 346)
Screenshot: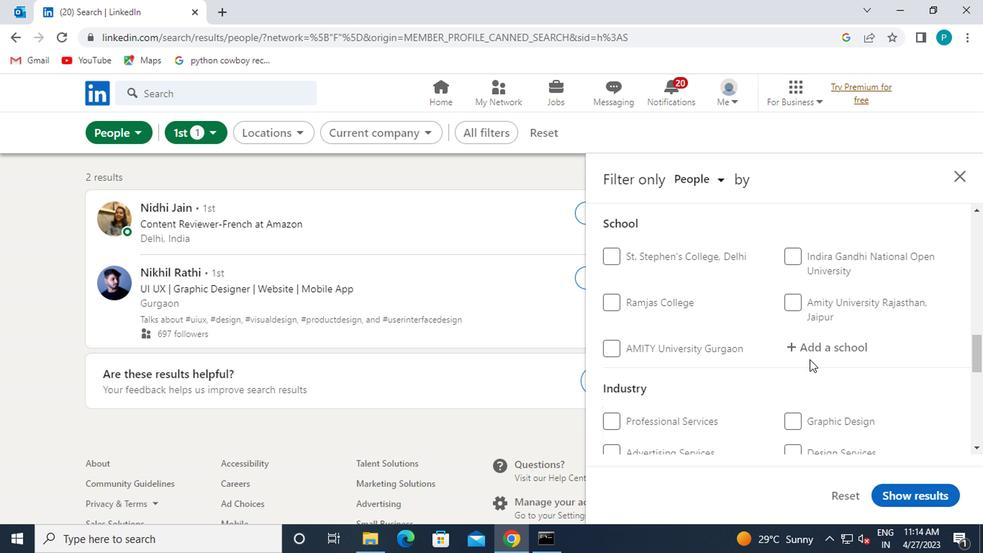 
Action: Mouse pressed left at (669, 346)
Screenshot: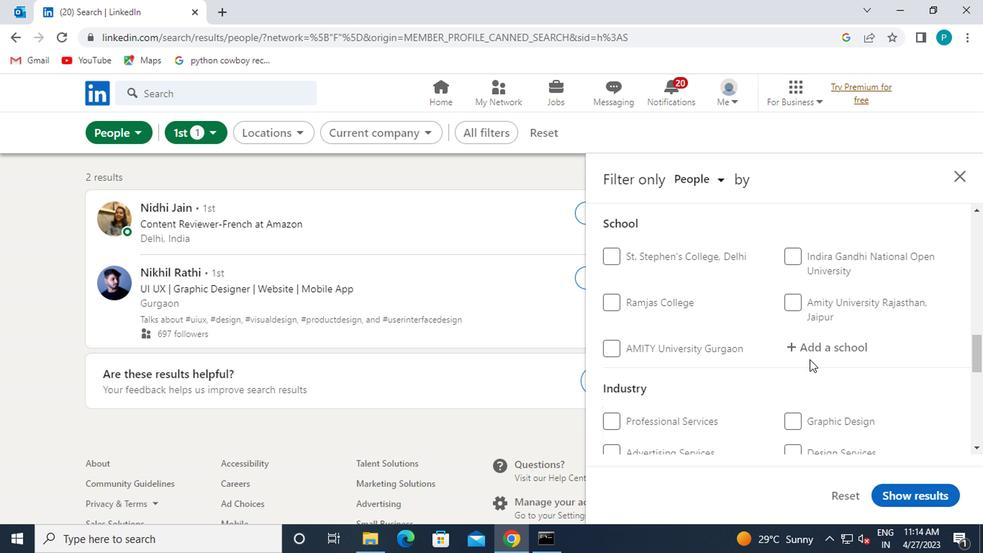
Action: Mouse moved to (668, 345)
Screenshot: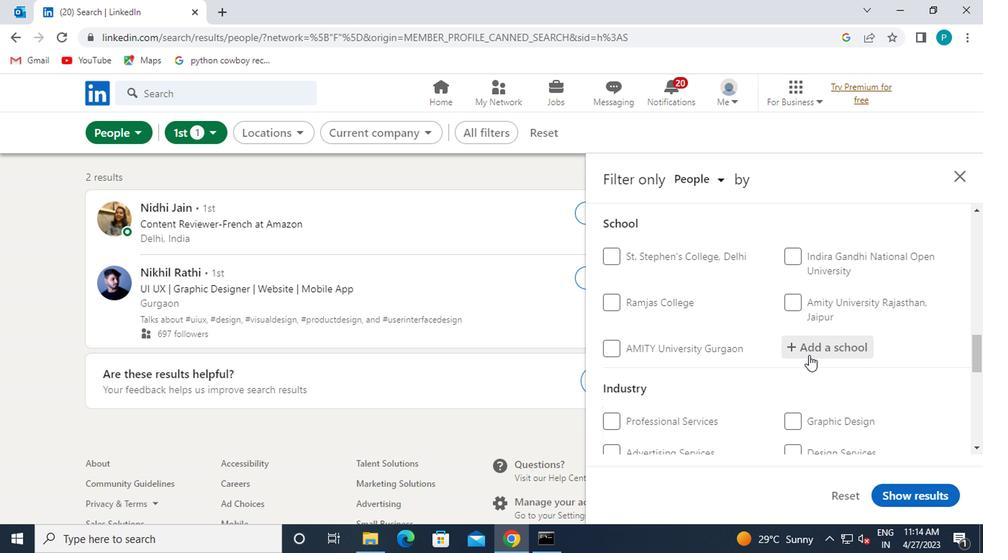 
Action: Key pressed <Key.caps_lock>K<Key.caps_lock>ALINGA
Screenshot: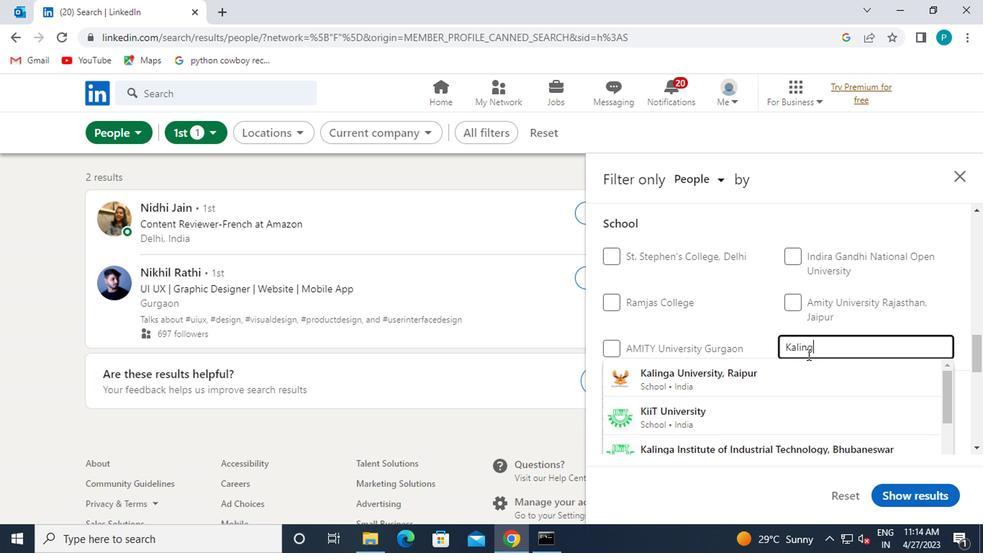 
Action: Mouse moved to (659, 362)
Screenshot: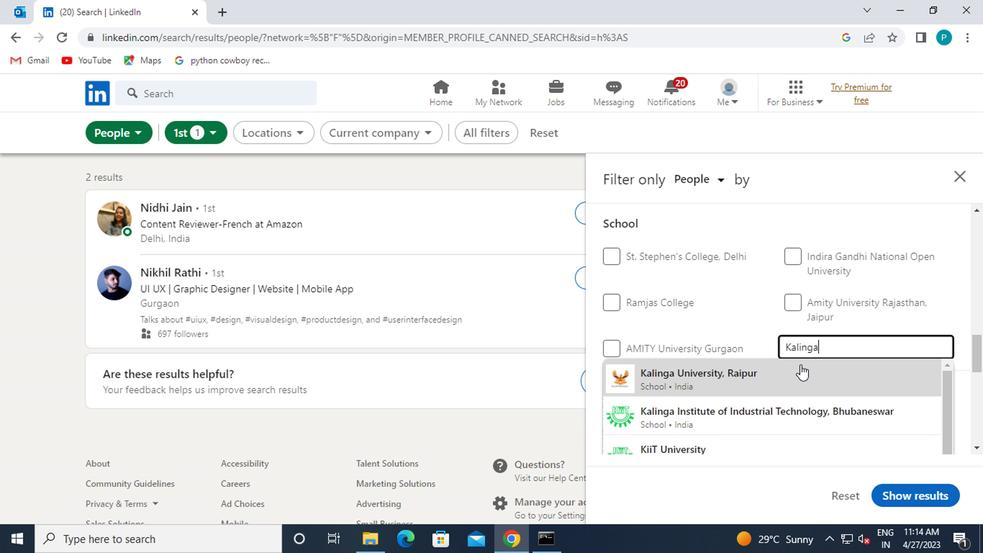 
Action: Mouse pressed left at (659, 362)
Screenshot: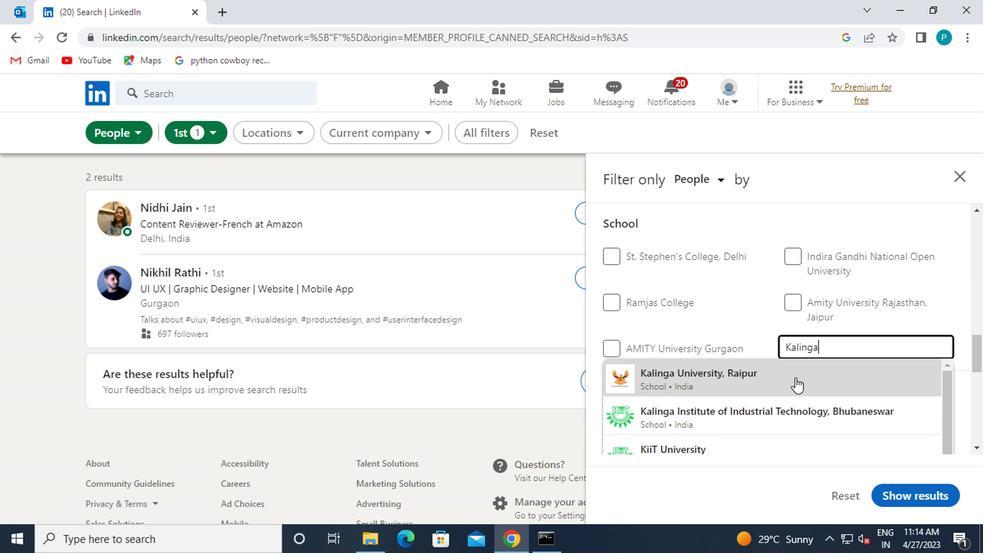 
Action: Mouse scrolled (659, 361) with delta (0, 0)
Screenshot: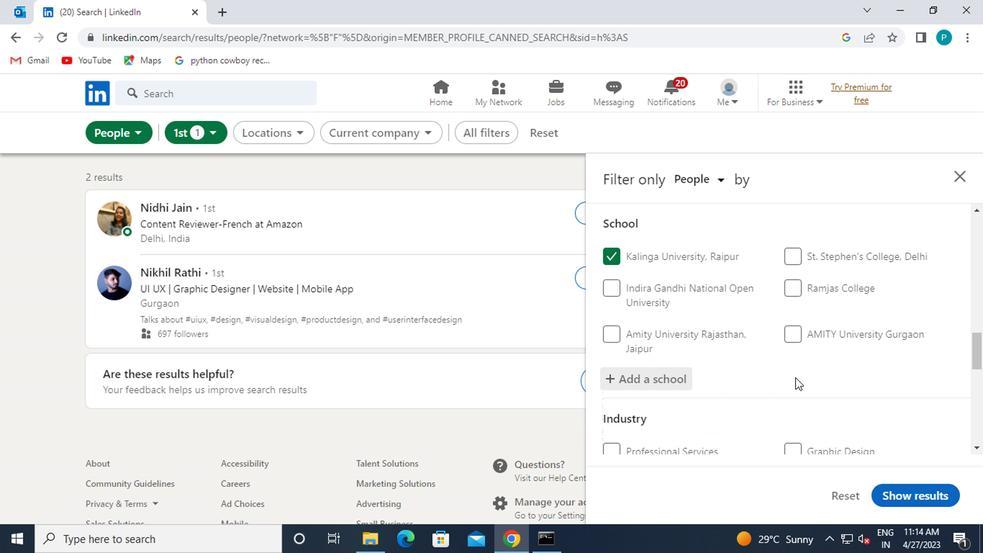 
Action: Mouse moved to (651, 351)
Screenshot: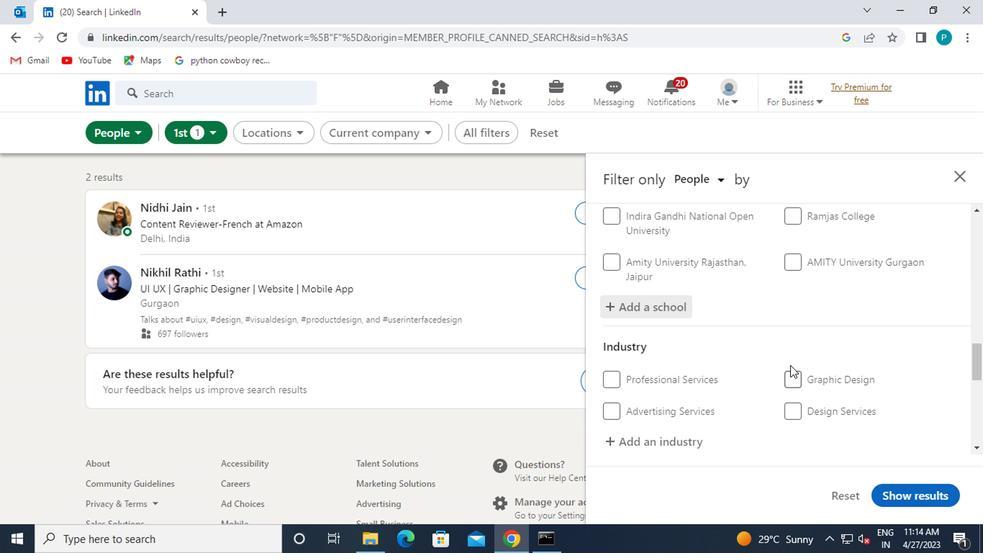 
Action: Mouse scrolled (651, 351) with delta (0, 0)
Screenshot: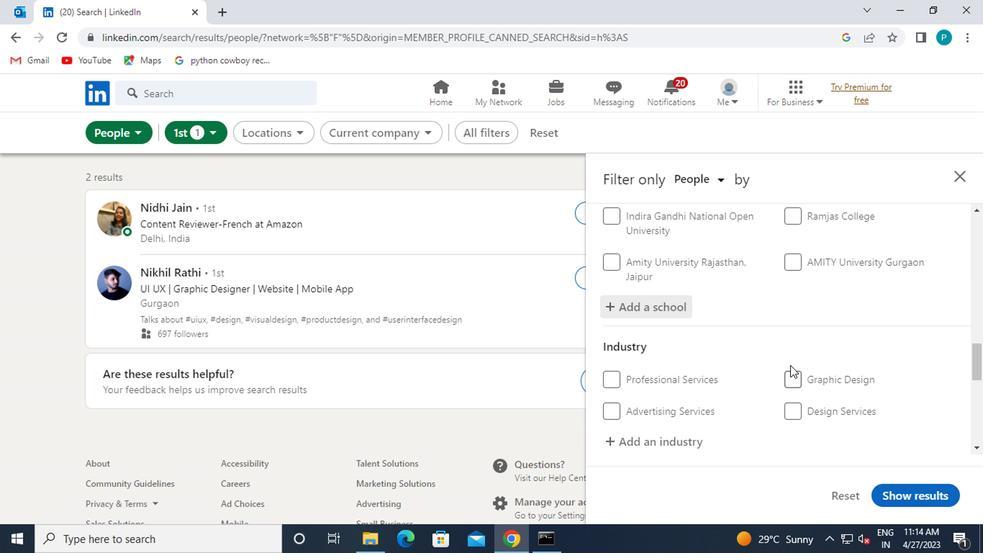 
Action: Mouse moved to (562, 358)
Screenshot: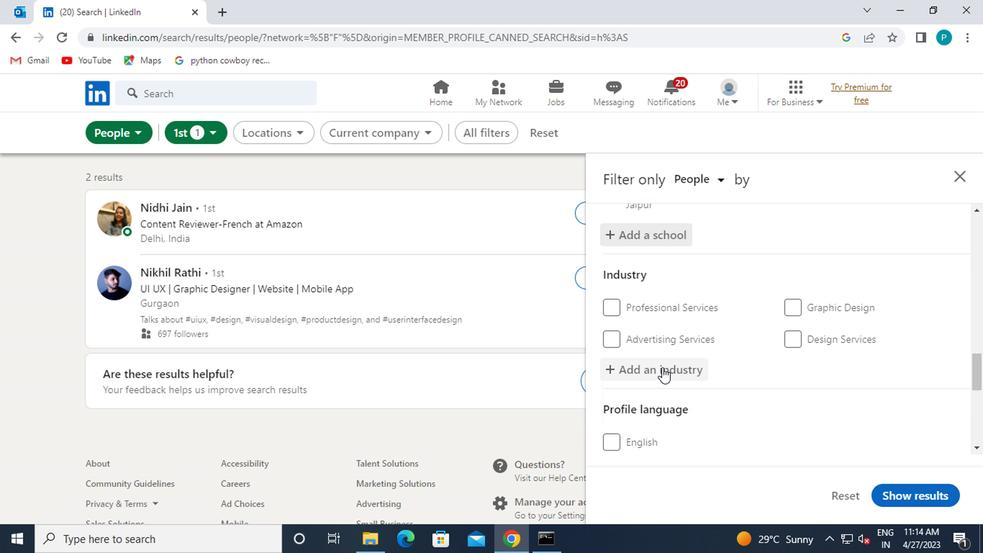 
Action: Mouse pressed left at (562, 358)
Screenshot: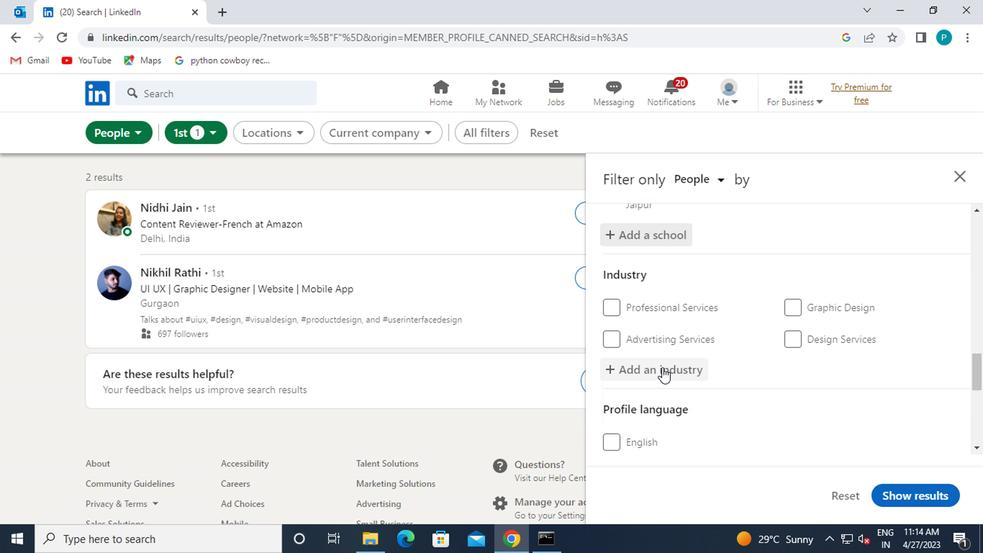 
Action: Key pressed SPRING
Screenshot: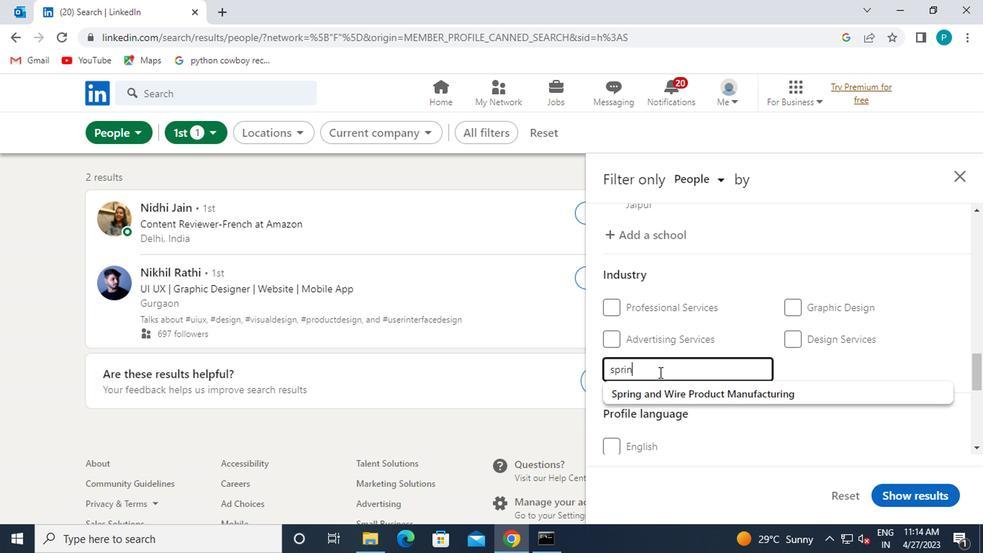 
Action: Mouse moved to (590, 370)
Screenshot: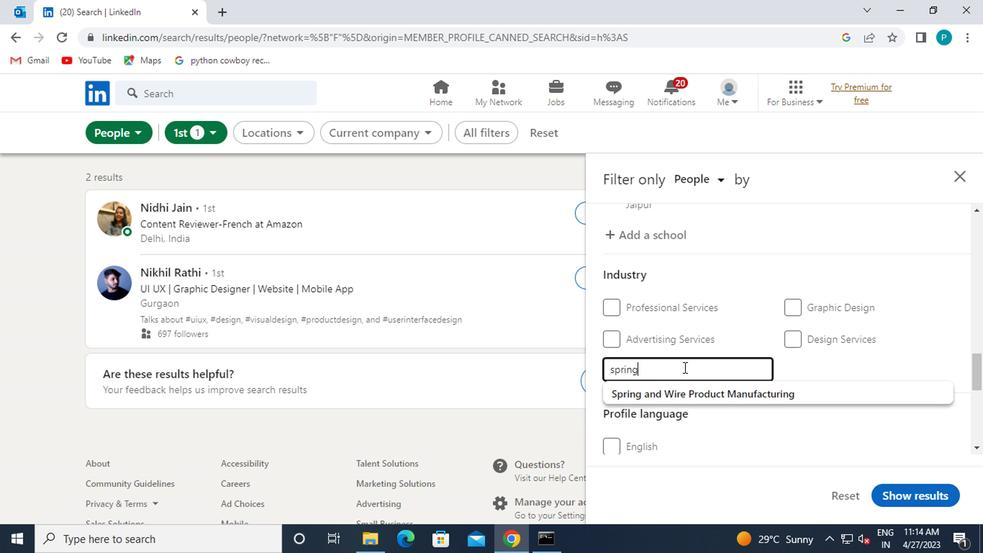 
Action: Mouse pressed left at (590, 370)
Screenshot: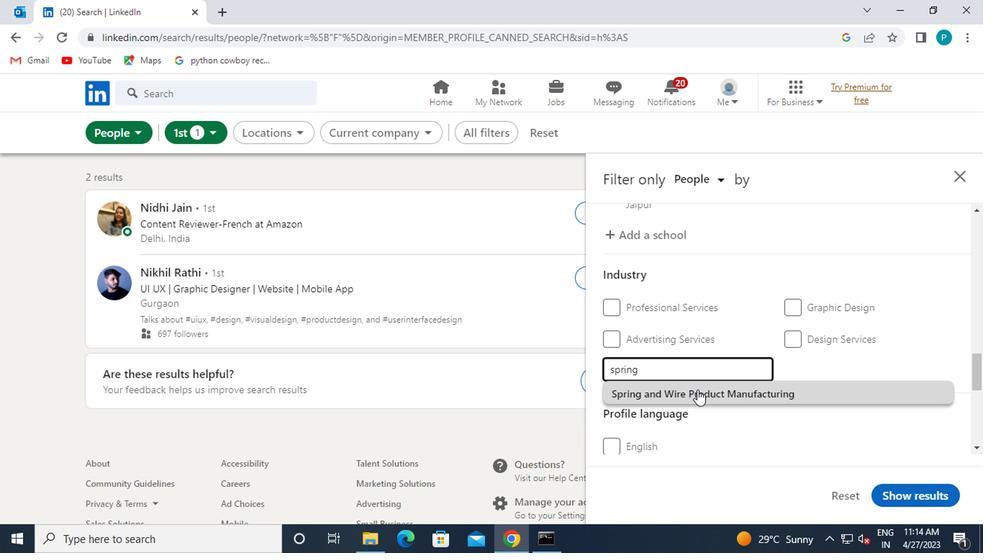 
Action: Mouse moved to (577, 365)
Screenshot: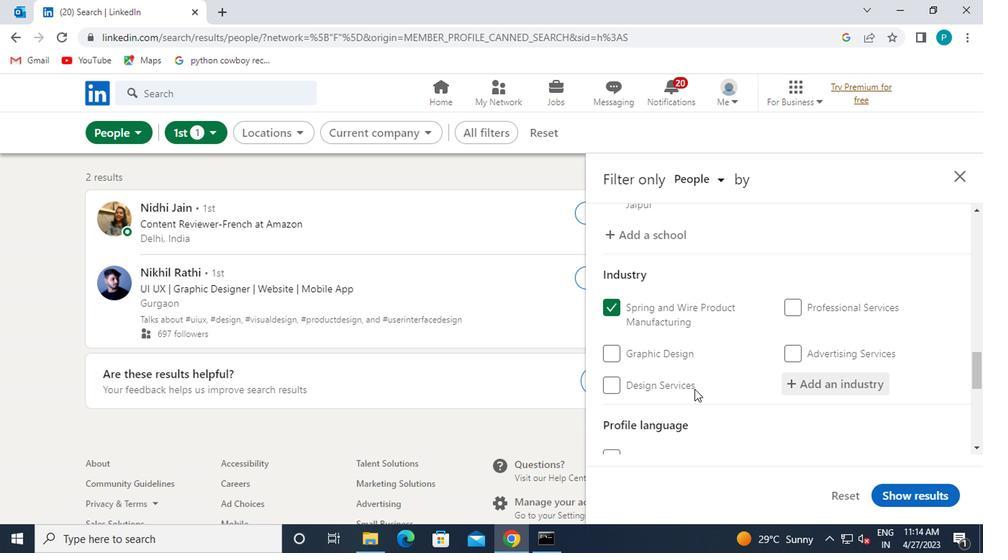 
Action: Mouse scrolled (577, 365) with delta (0, 0)
Screenshot: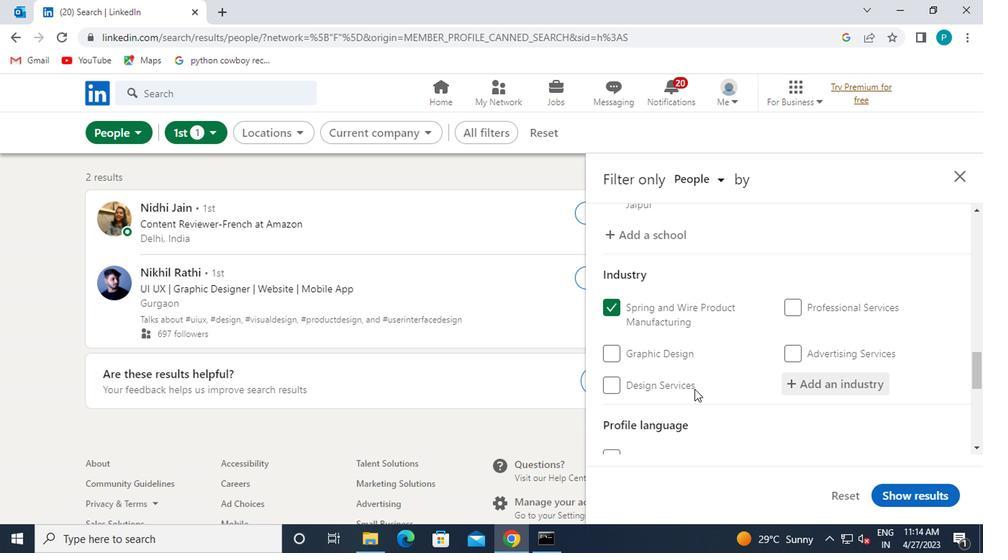 
Action: Mouse moved to (571, 359)
Screenshot: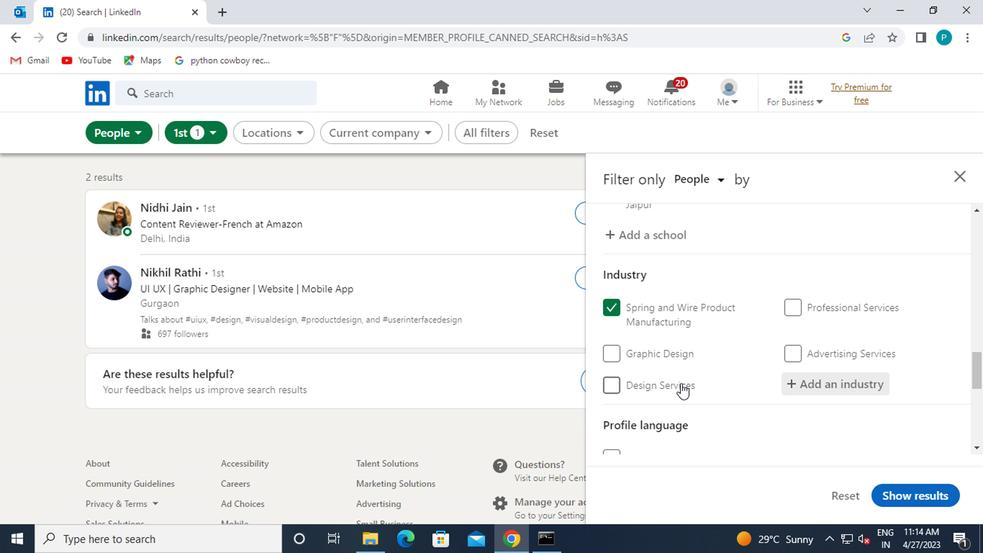 
Action: Mouse scrolled (571, 359) with delta (0, 0)
Screenshot: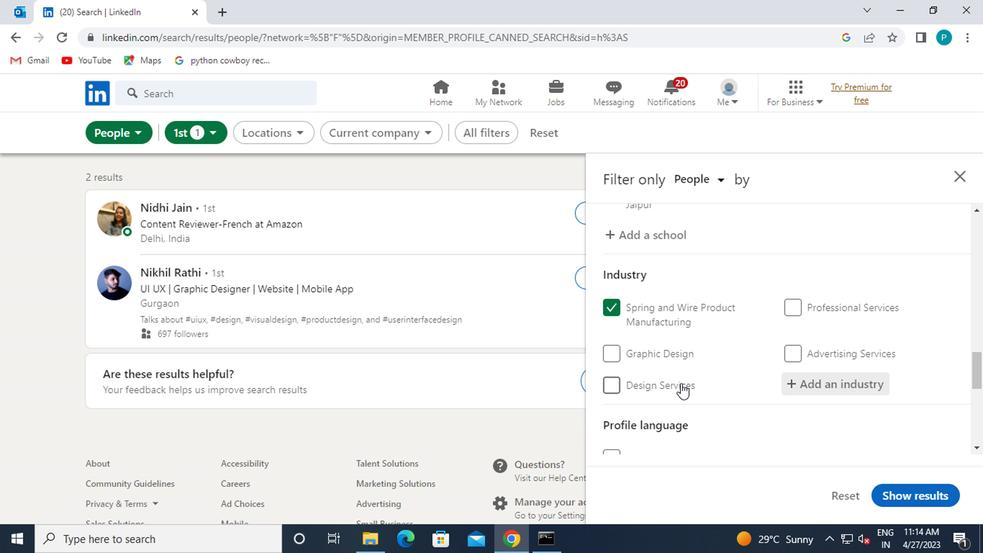 
Action: Mouse moved to (533, 323)
Screenshot: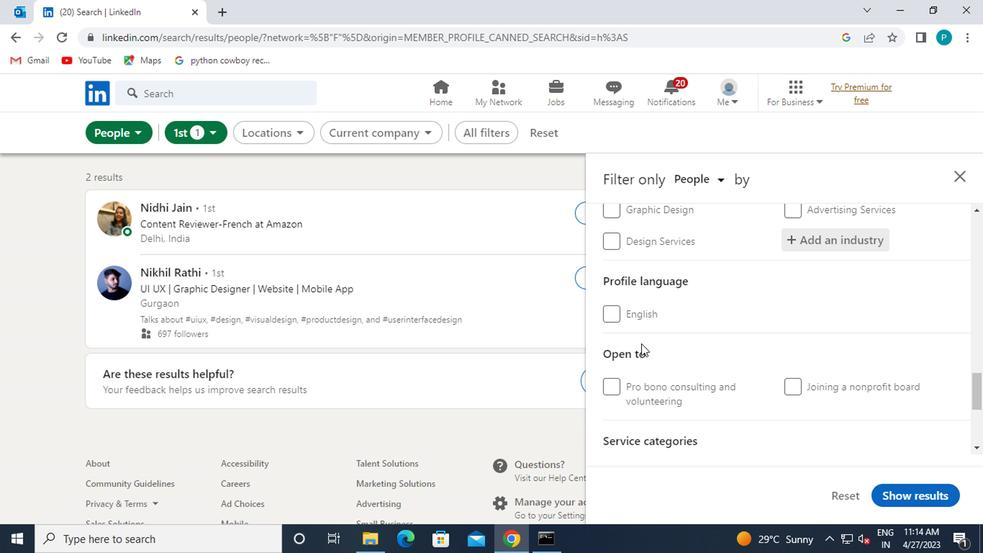 
Action: Mouse pressed left at (533, 323)
Screenshot: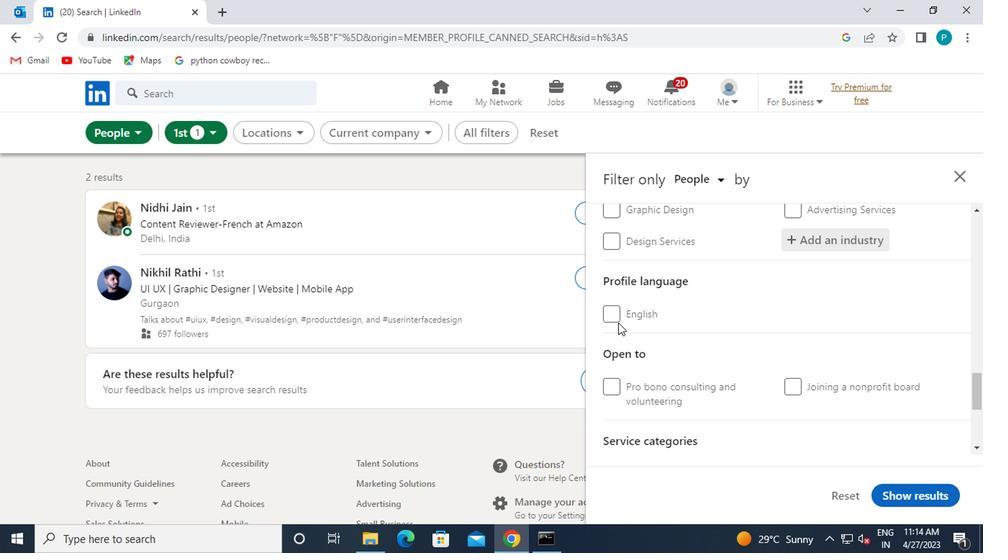 
Action: Mouse moved to (529, 317)
Screenshot: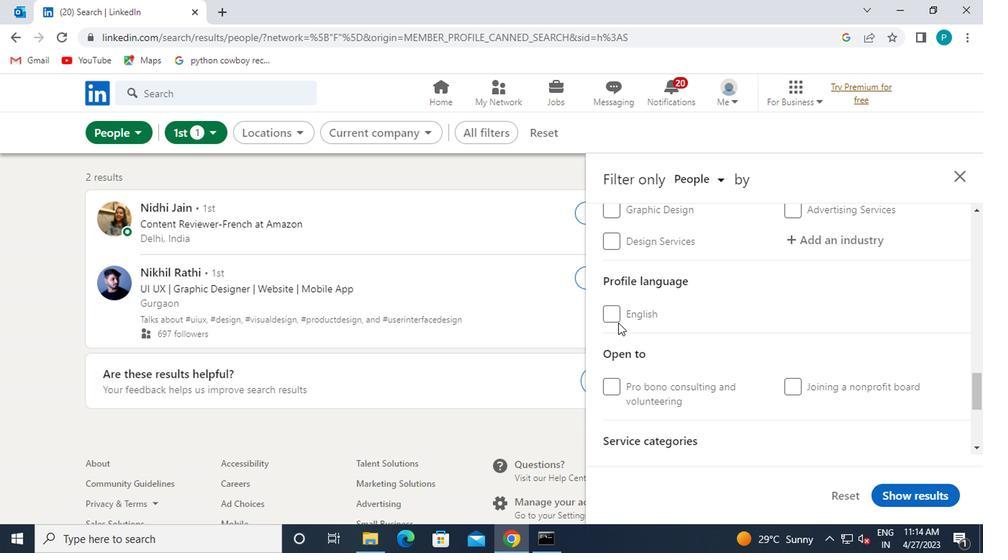 
Action: Mouse pressed left at (529, 317)
Screenshot: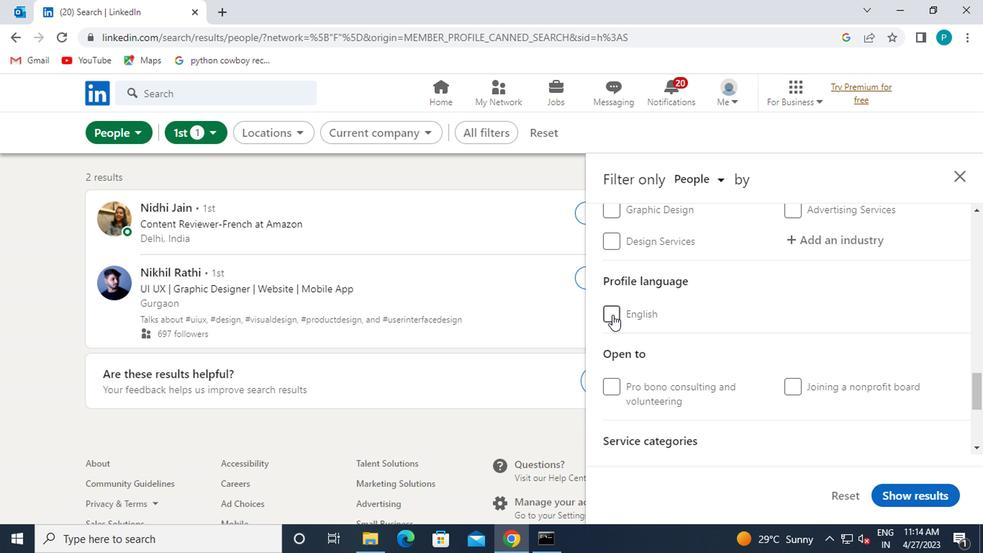
Action: Mouse moved to (603, 354)
Screenshot: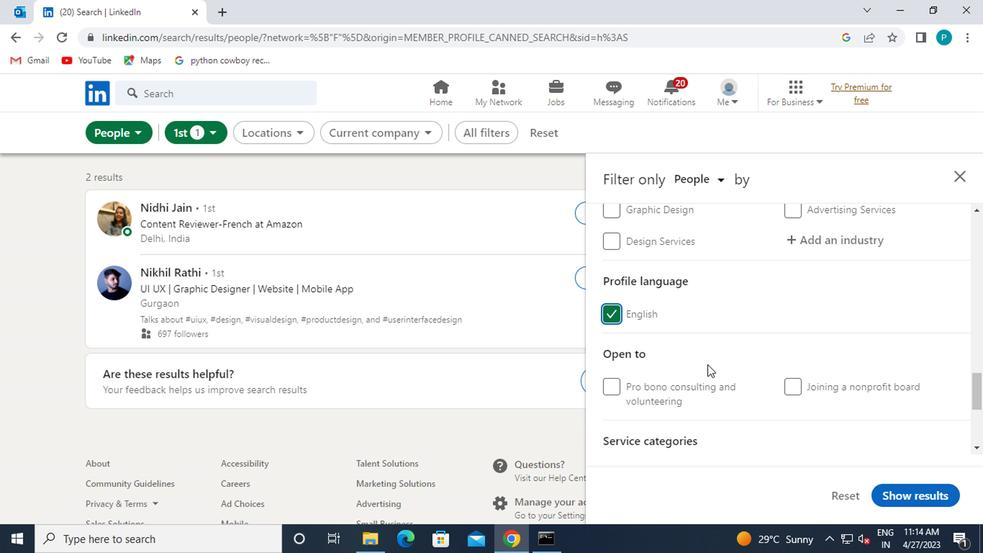 
Action: Mouse scrolled (603, 354) with delta (0, 0)
Screenshot: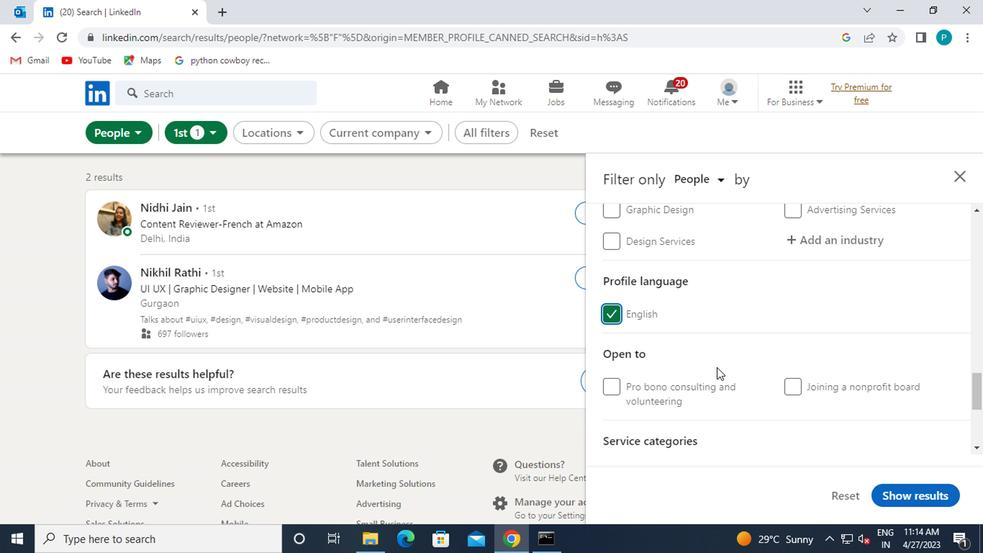 
Action: Mouse moved to (596, 355)
Screenshot: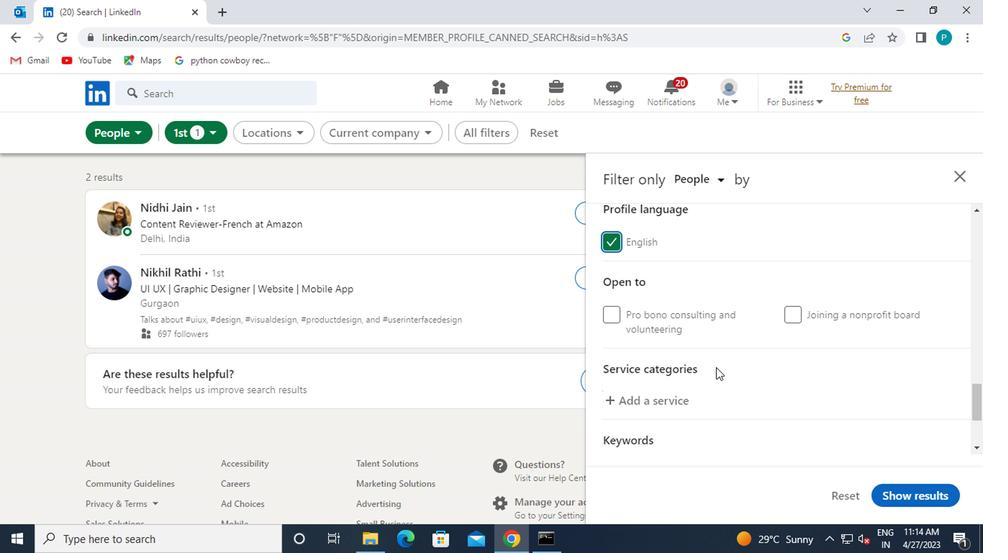 
Action: Mouse scrolled (596, 354) with delta (0, 0)
Screenshot: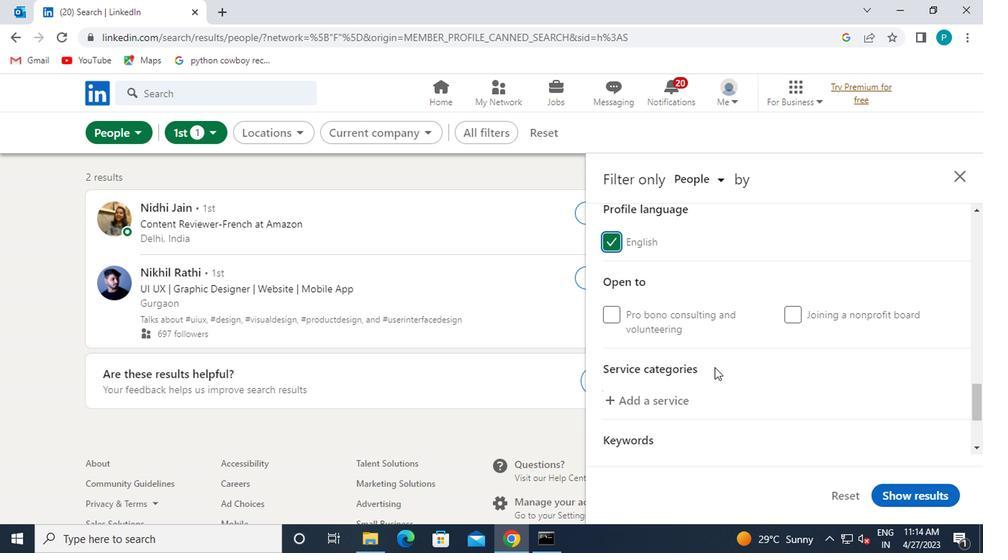 
Action: Mouse moved to (561, 326)
Screenshot: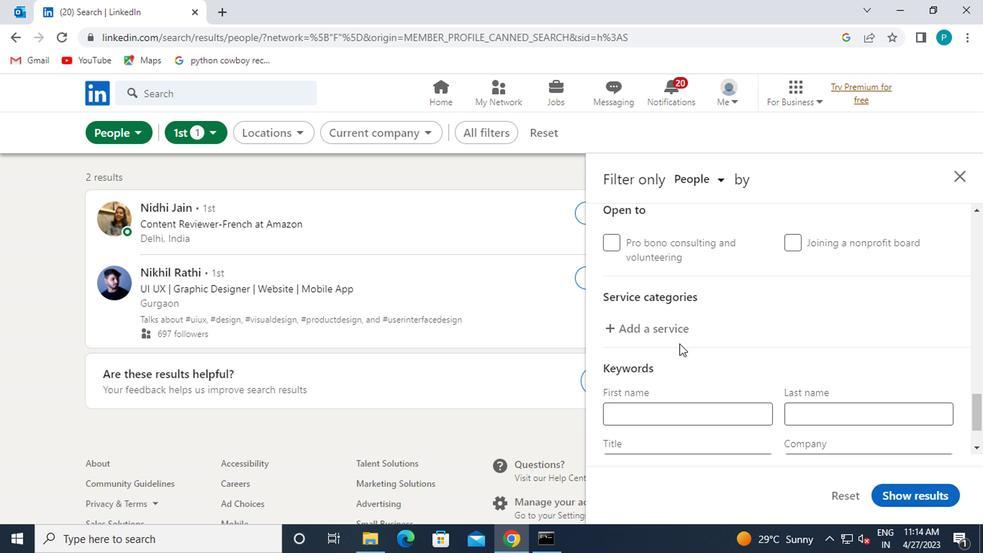 
Action: Mouse pressed left at (561, 326)
Screenshot: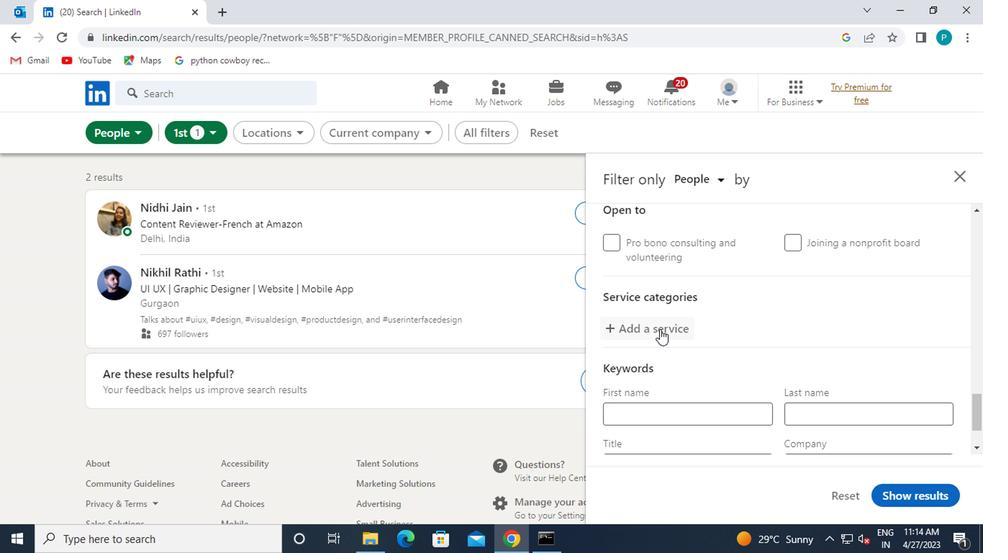 
Action: Mouse moved to (594, 302)
Screenshot: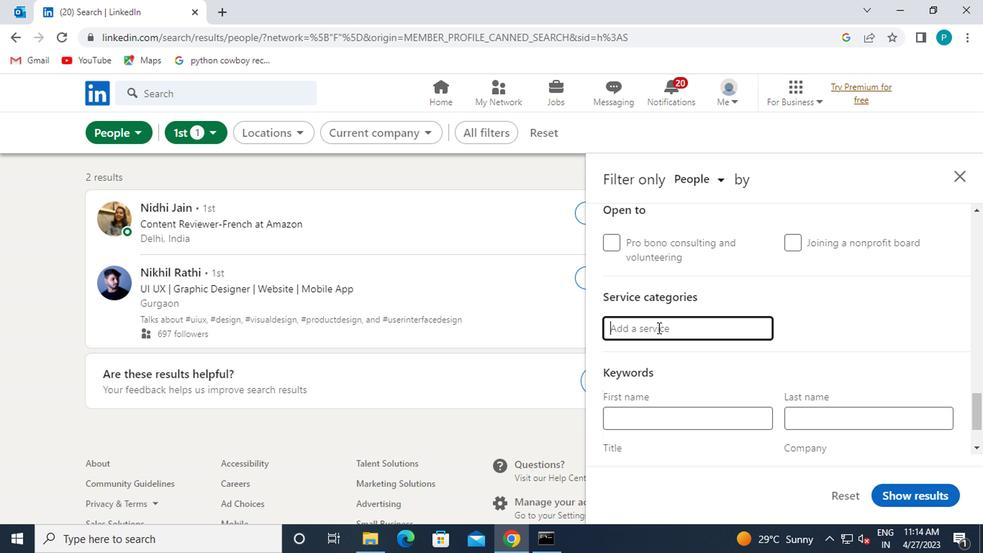 
Action: Key pressed CUSTOMER<Key.space>SUPPORT
Screenshot: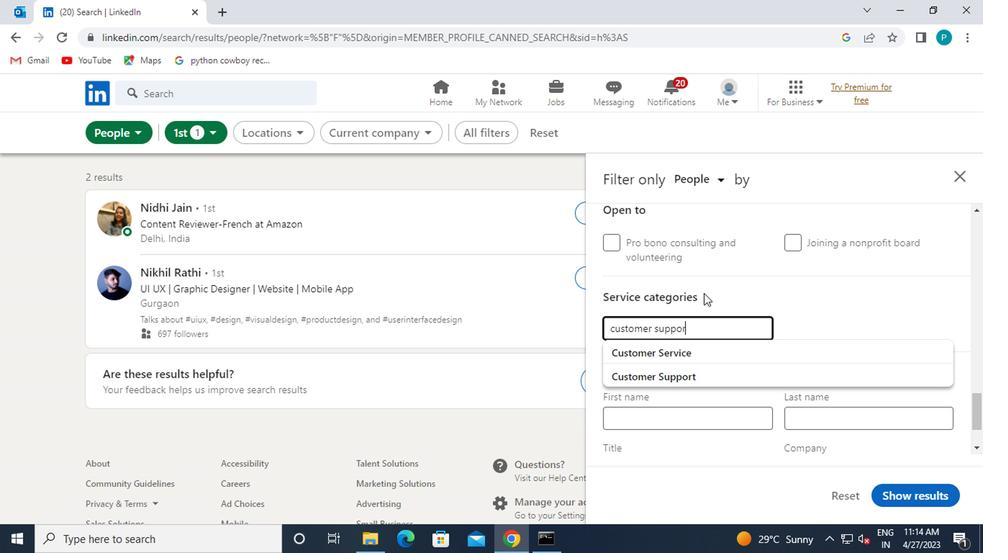 
Action: Mouse moved to (606, 346)
Screenshot: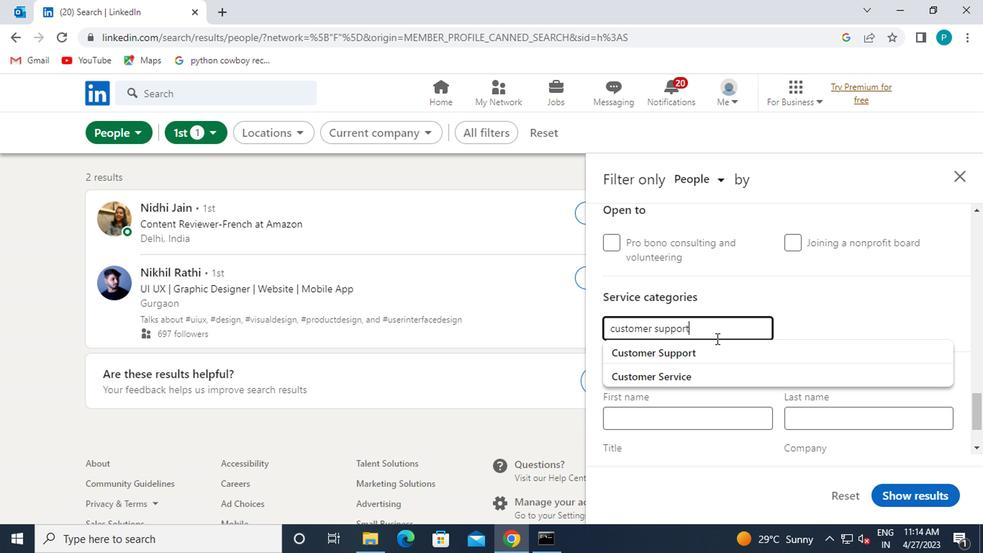 
Action: Mouse pressed left at (606, 346)
Screenshot: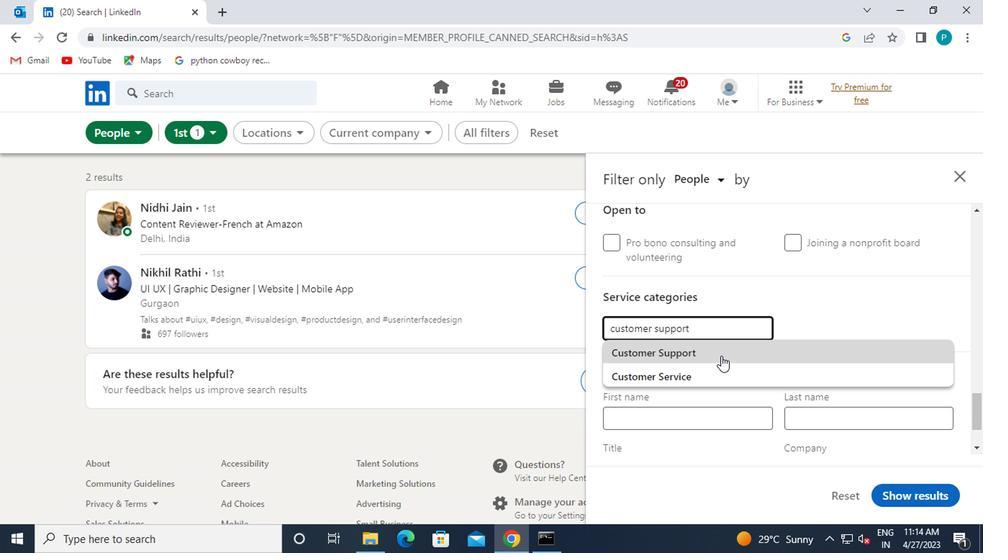 
Action: Mouse moved to (595, 342)
Screenshot: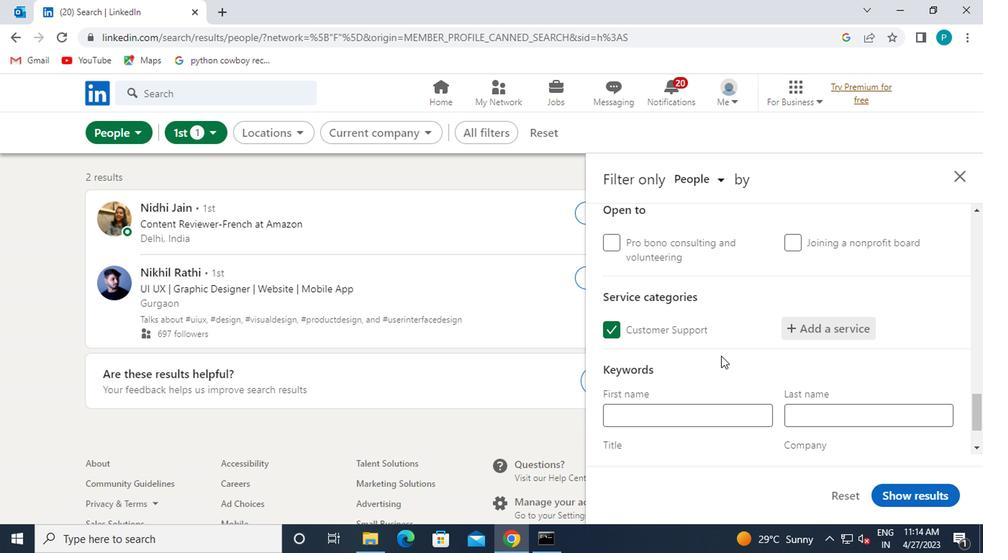 
Action: Mouse scrolled (595, 342) with delta (0, 0)
Screenshot: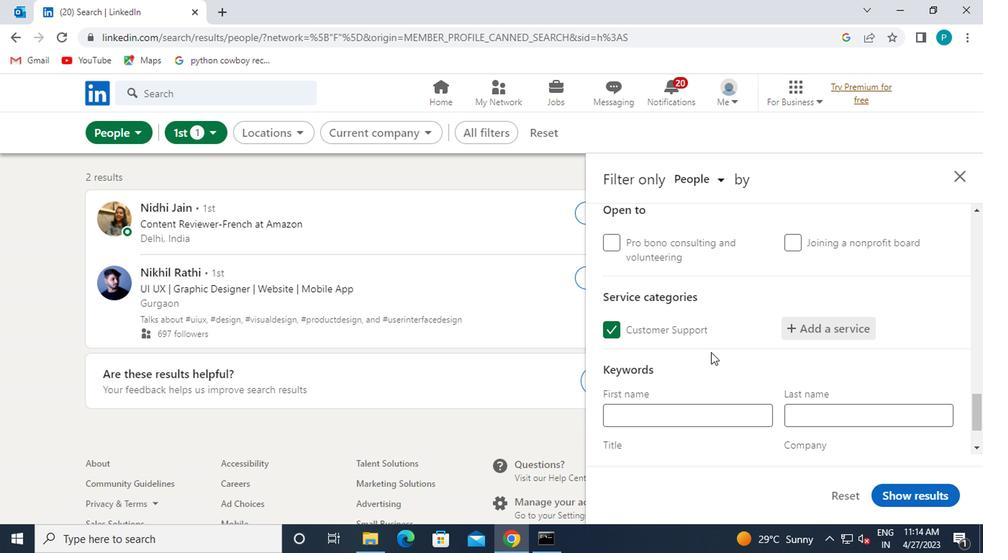 
Action: Mouse scrolled (595, 342) with delta (0, 0)
Screenshot: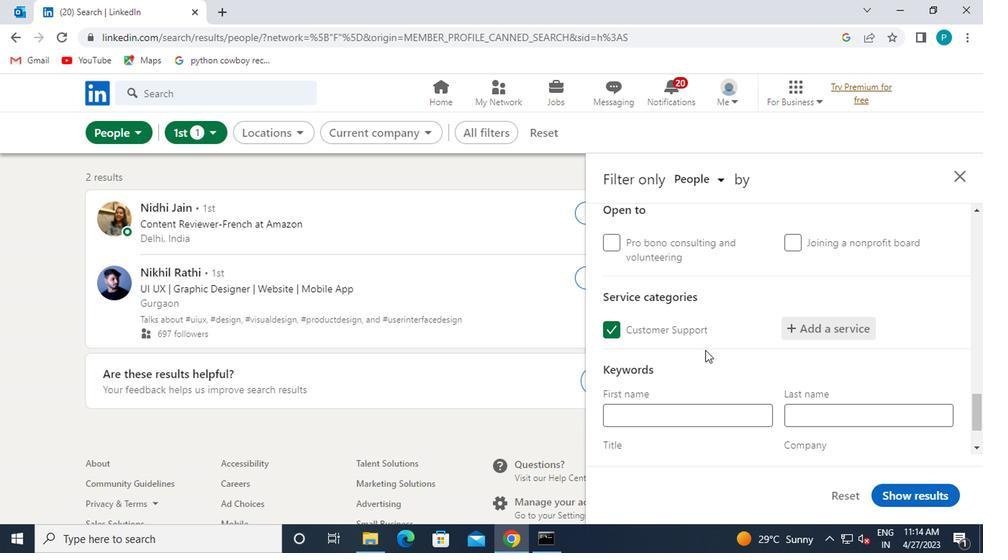 
Action: Mouse moved to (589, 364)
Screenshot: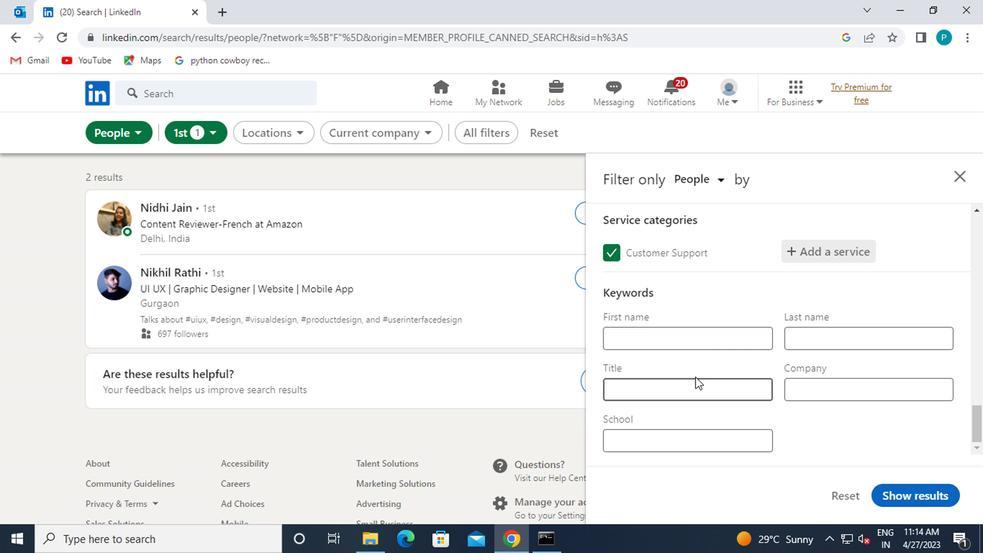 
Action: Mouse pressed left at (589, 364)
Screenshot: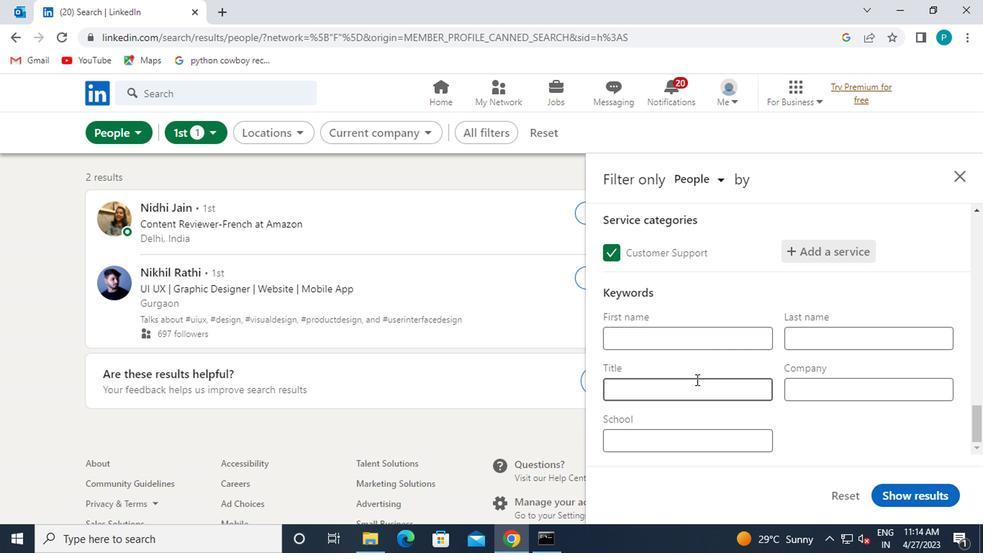 
Action: Mouse moved to (590, 368)
Screenshot: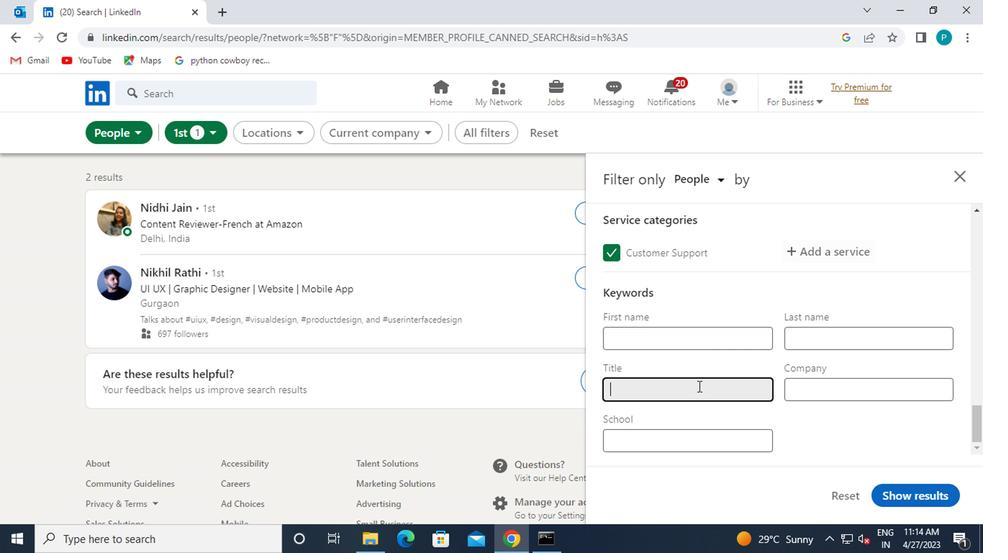 
Action: Key pressed <Key.caps_lock>B<Key.caps_lock>OARD<Key.space>OF<Key.space>
Screenshot: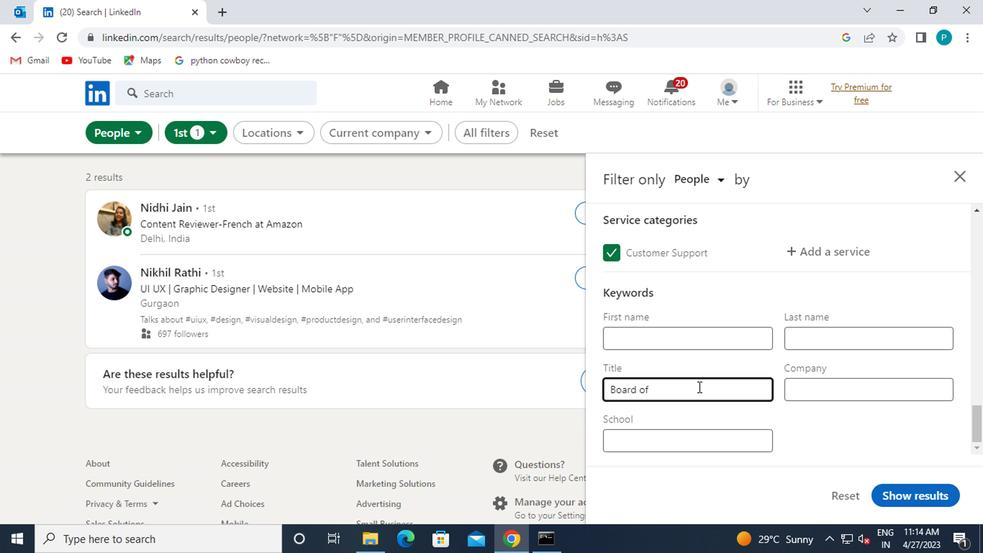 
Action: Mouse moved to (505, 346)
Screenshot: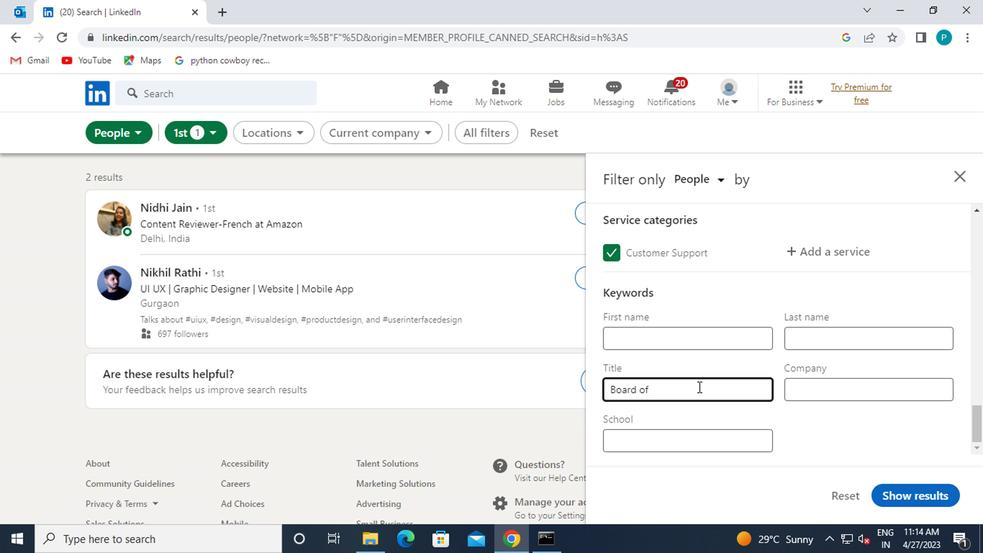 
Action: Key pressed <Key.caps_lock>D<Key.caps_lock>IRECTORS
Screenshot: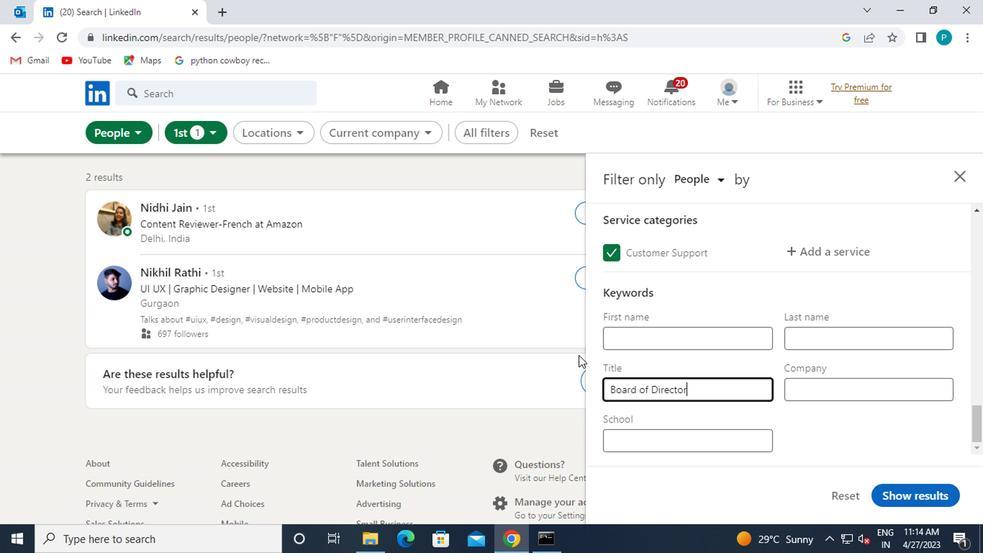 
Action: Mouse moved to (730, 446)
Screenshot: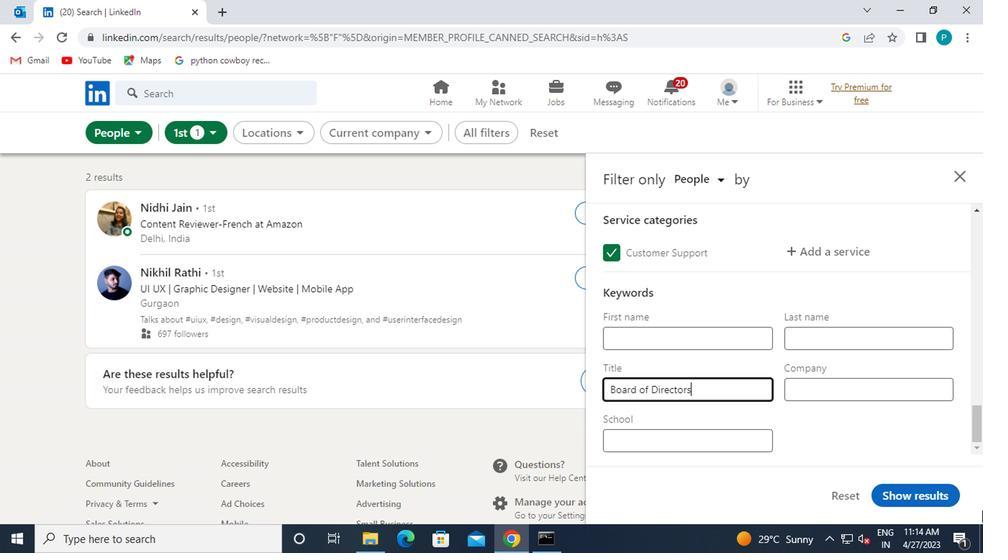 
Action: Mouse pressed left at (730, 446)
Screenshot: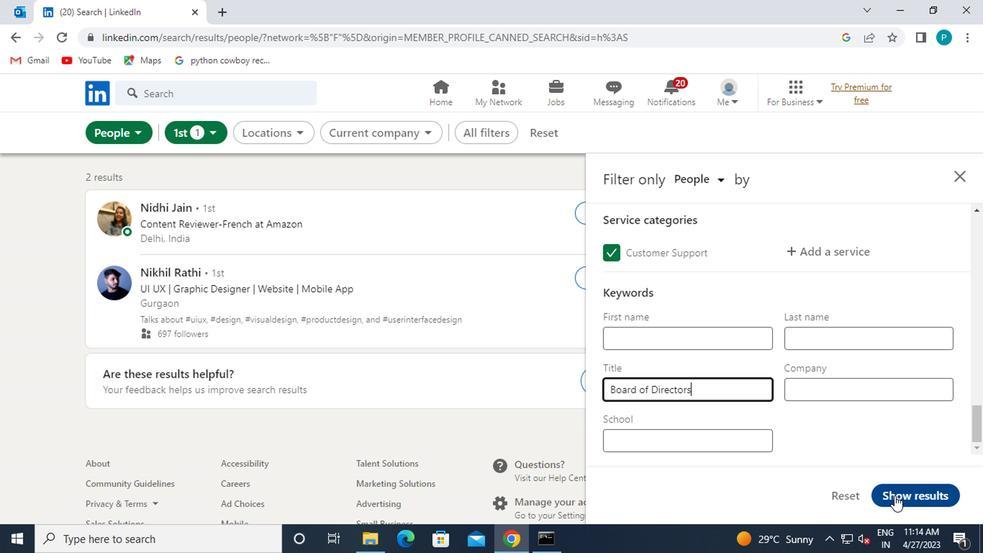 
Action: Mouse moved to (730, 445)
Screenshot: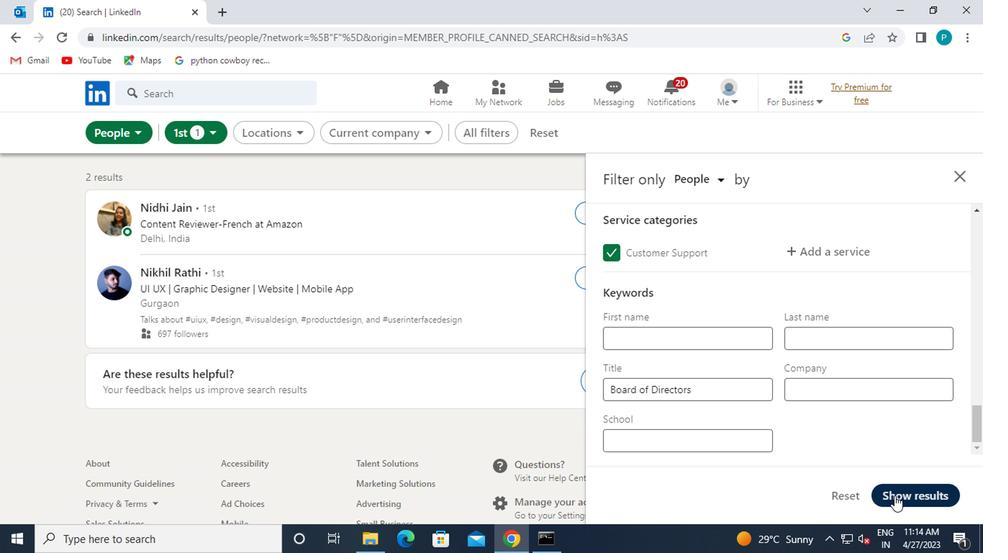 
